 Task: For heading Arial black with underline.  font size for heading18,  'Change the font style of data to'Calibri.  and font size to 9,  Change the alignment of both headline & data to Align center.  In the sheet  CashBook logbook
Action: Mouse moved to (127, 176)
Screenshot: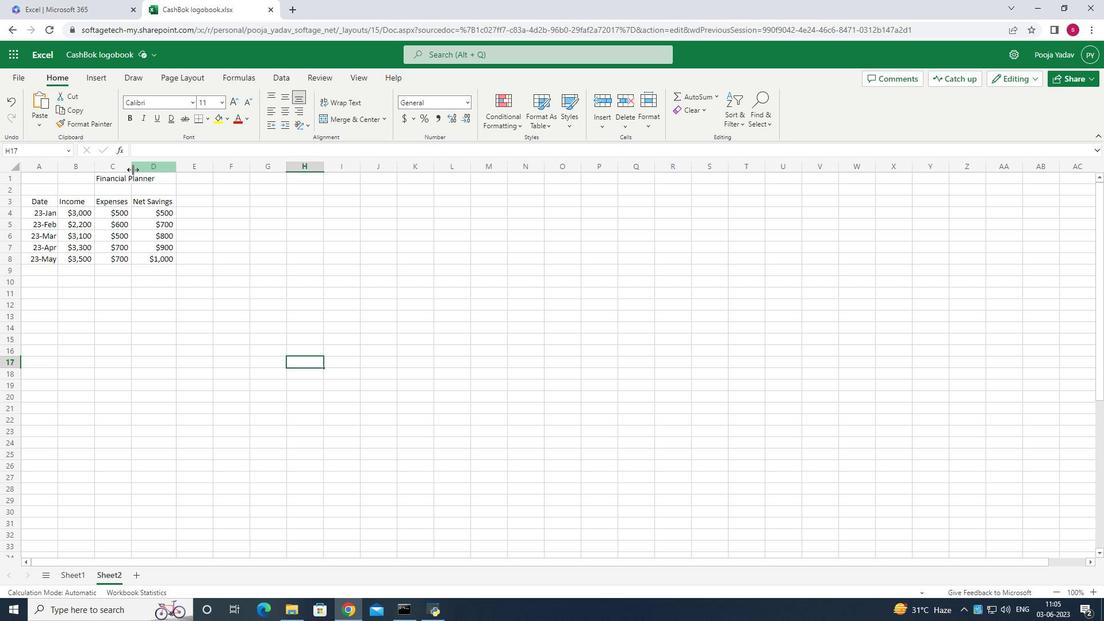 
Action: Mouse pressed left at (127, 176)
Screenshot: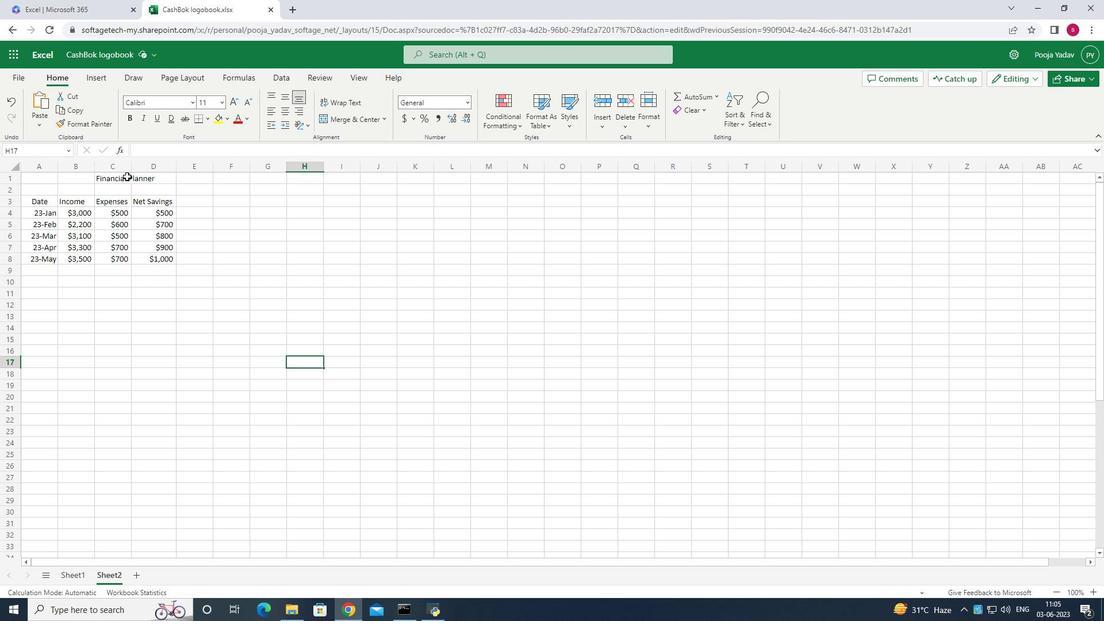 
Action: Mouse pressed left at (127, 176)
Screenshot: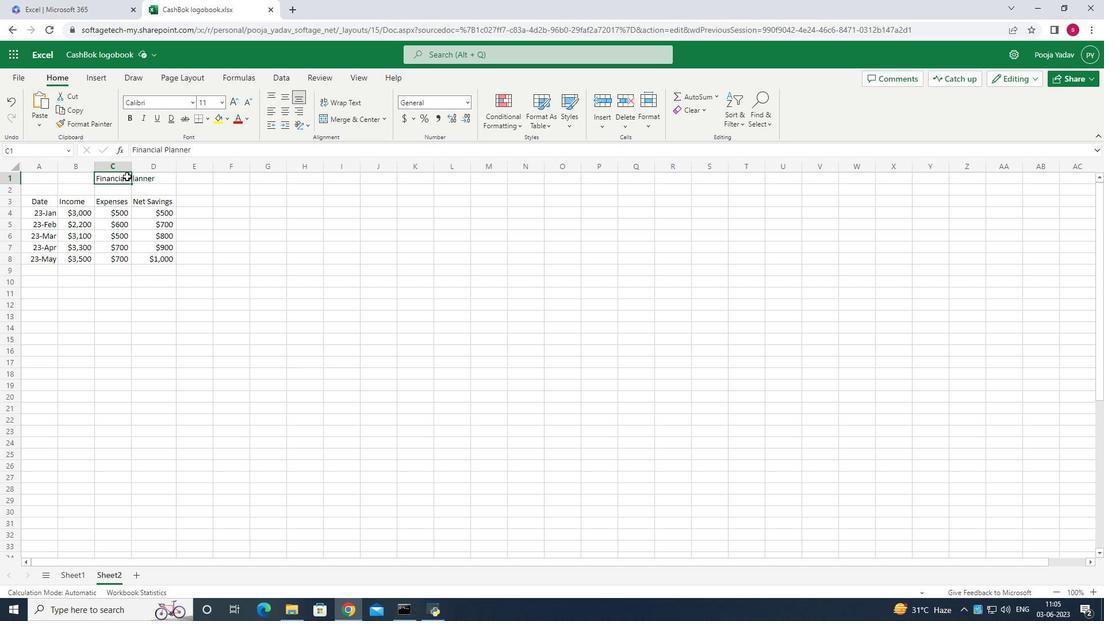 
Action: Mouse moved to (149, 177)
Screenshot: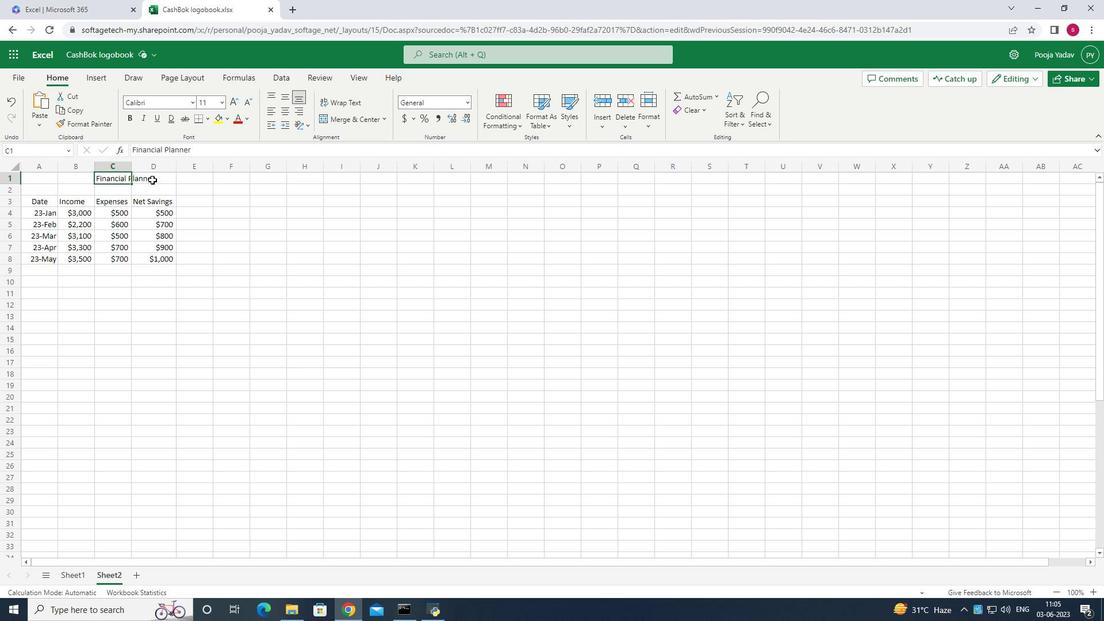 
Action: Mouse pressed left at (149, 177)
Screenshot: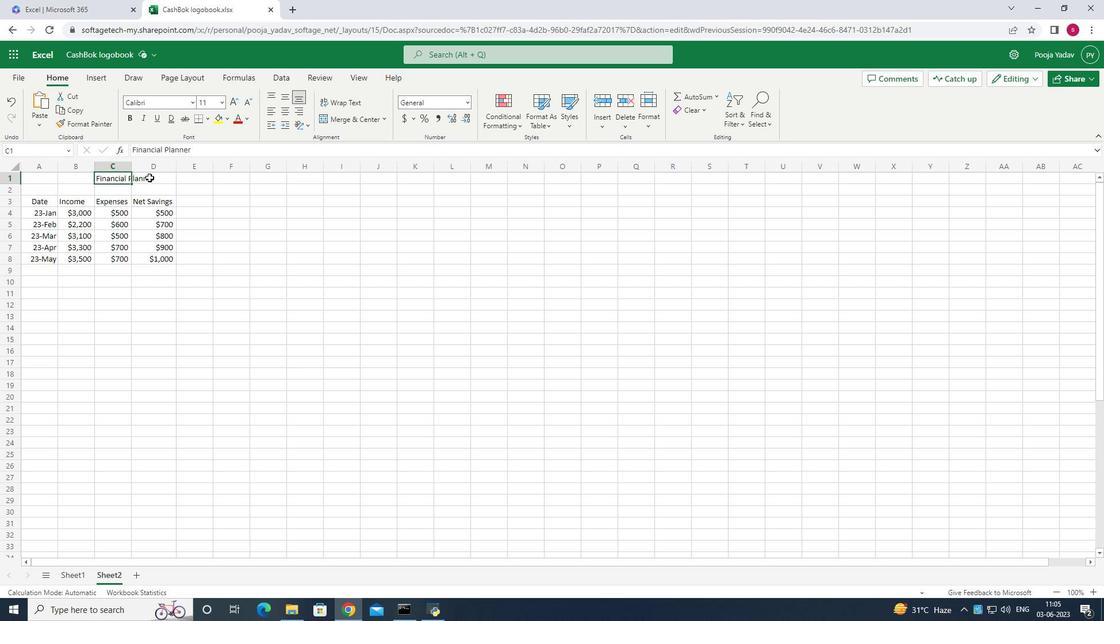 
Action: Mouse moved to (115, 176)
Screenshot: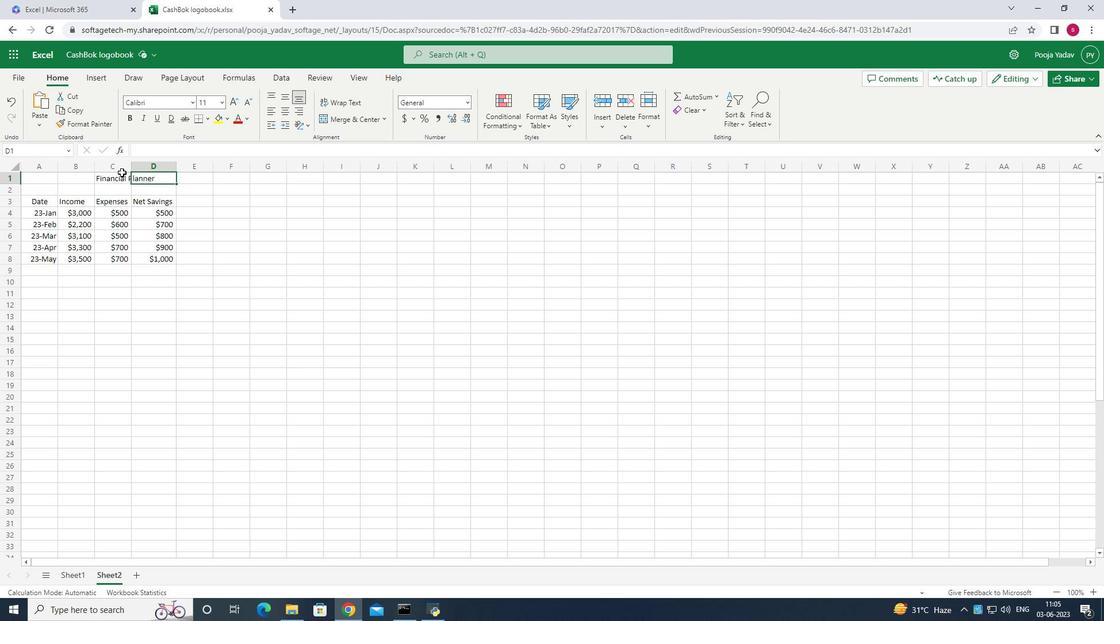 
Action: Mouse pressed left at (115, 176)
Screenshot: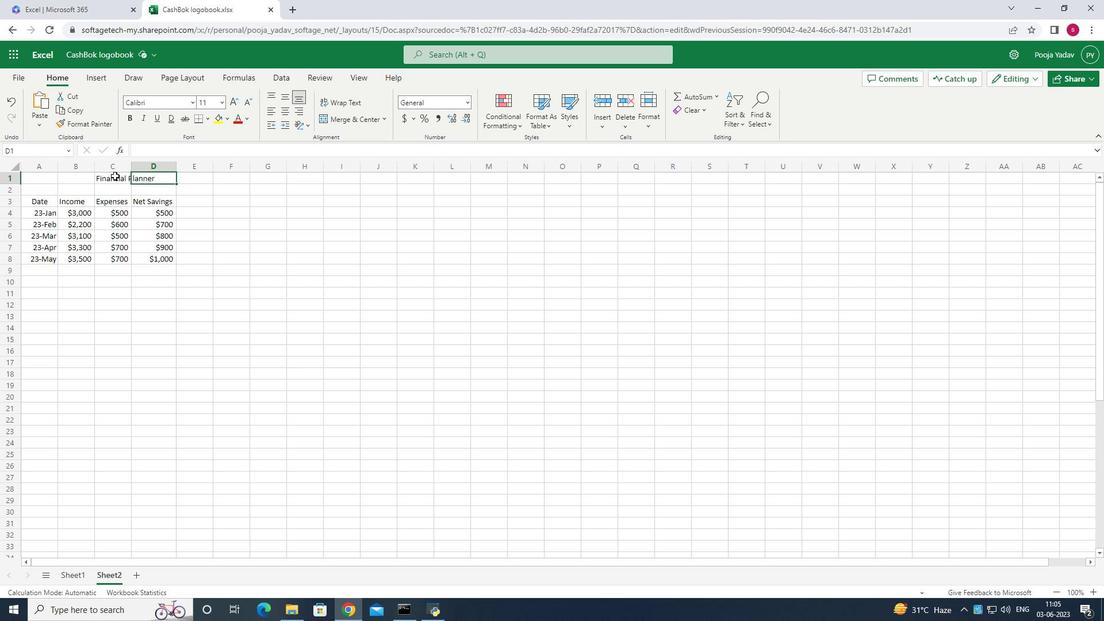 
Action: Mouse moved to (348, 119)
Screenshot: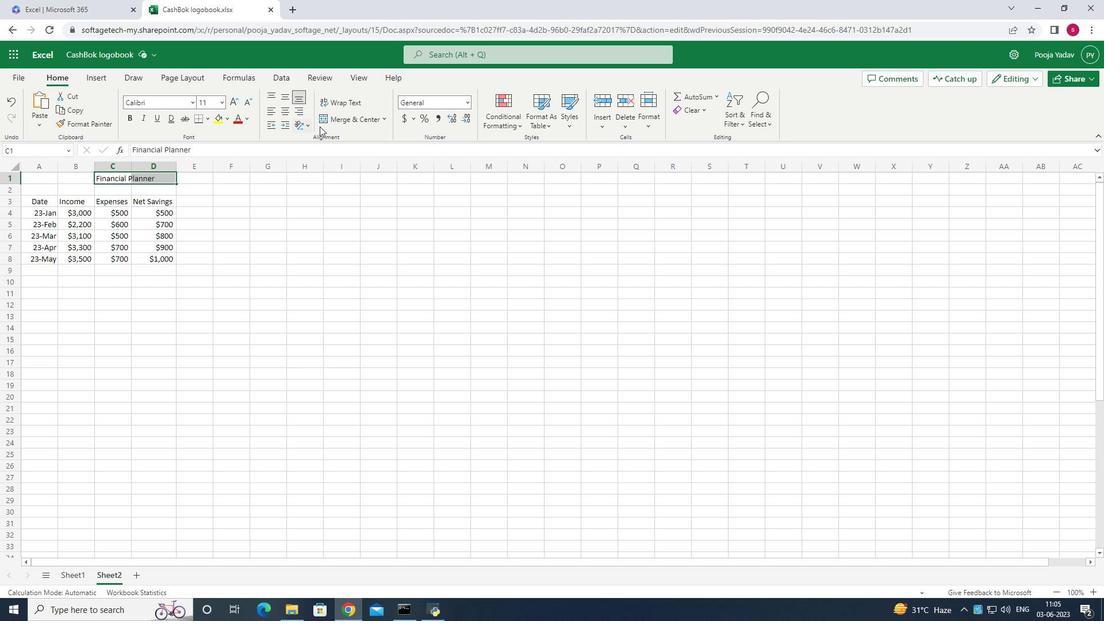 
Action: Mouse pressed left at (348, 119)
Screenshot: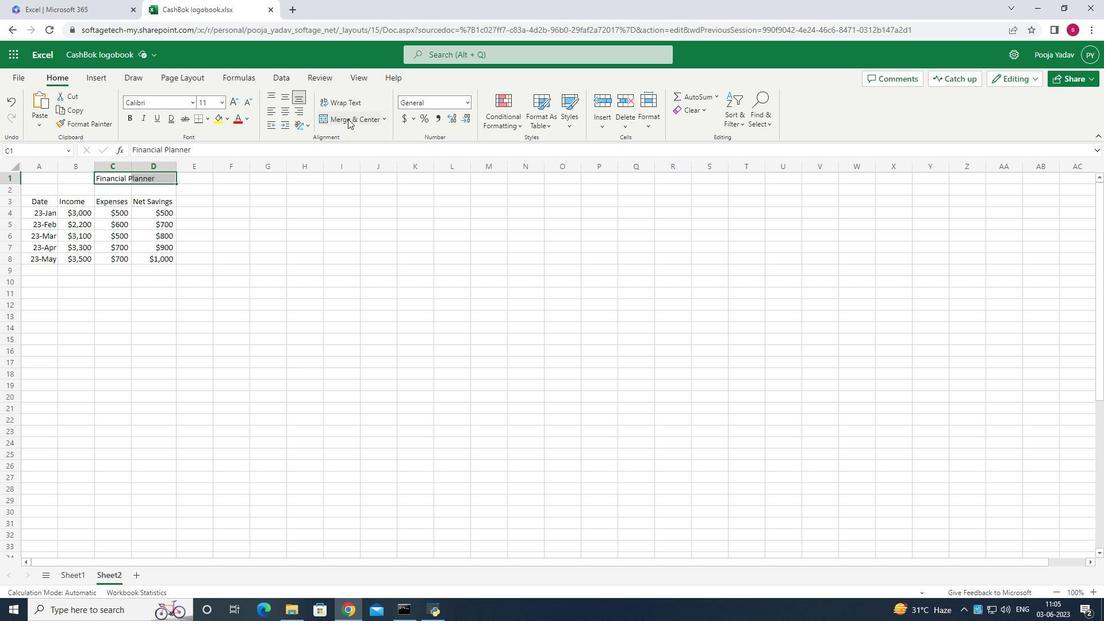 
Action: Mouse moved to (272, 93)
Screenshot: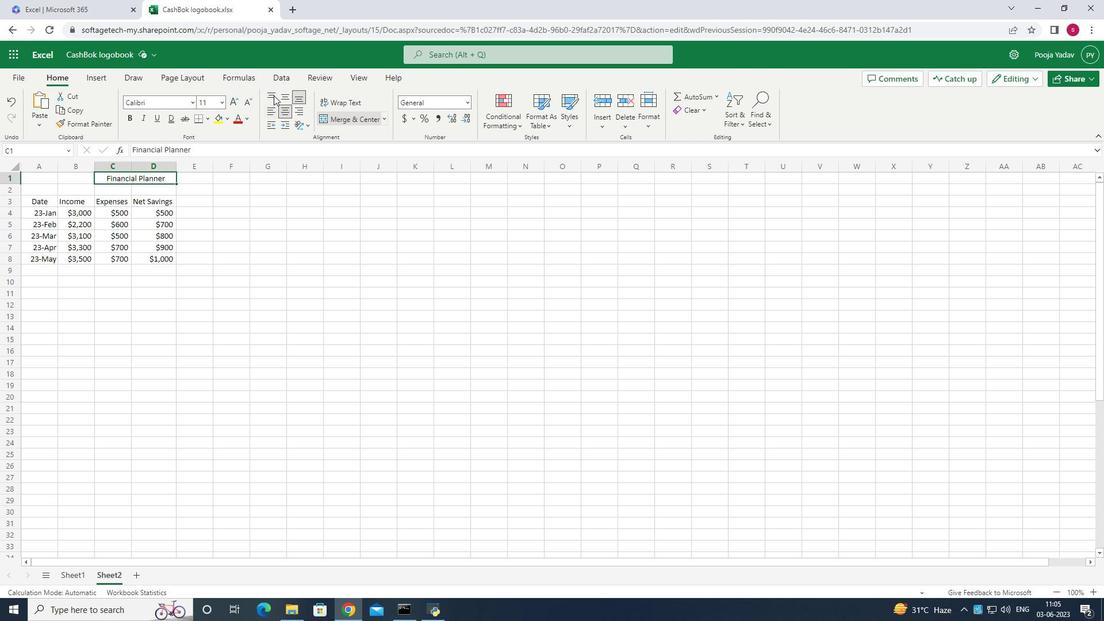 
Action: Mouse pressed left at (272, 93)
Screenshot: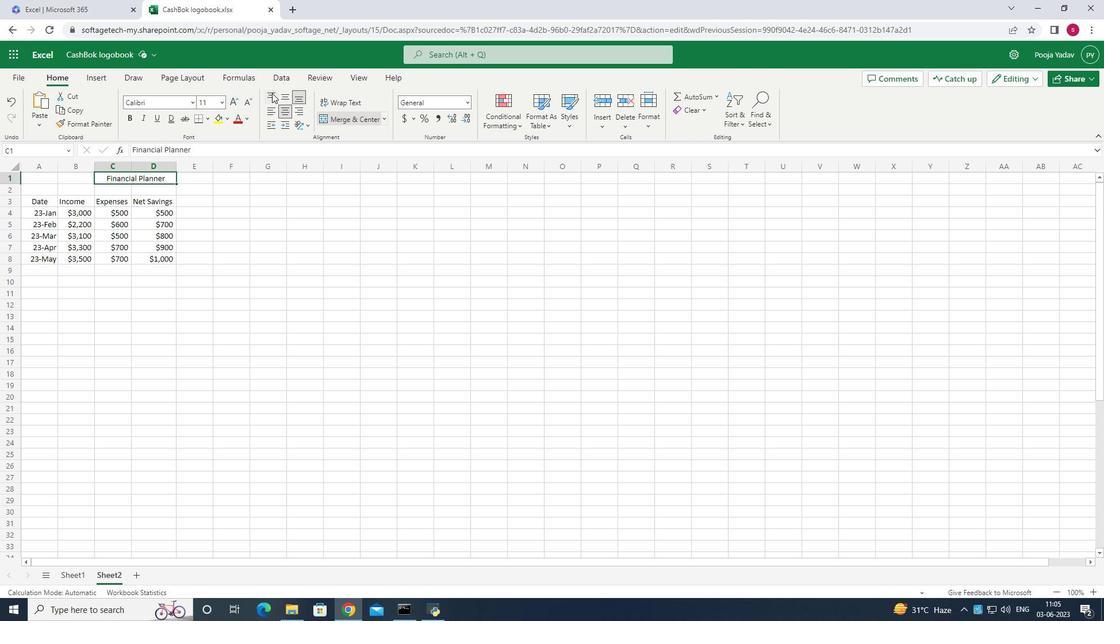 
Action: Mouse pressed left at (272, 93)
Screenshot: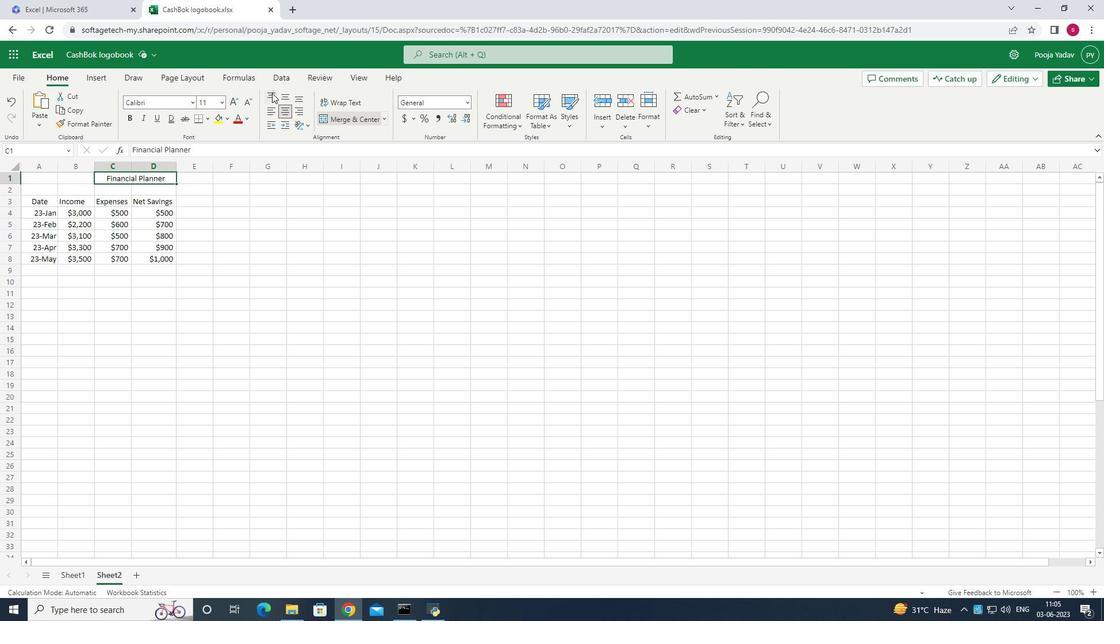 
Action: Mouse moved to (282, 97)
Screenshot: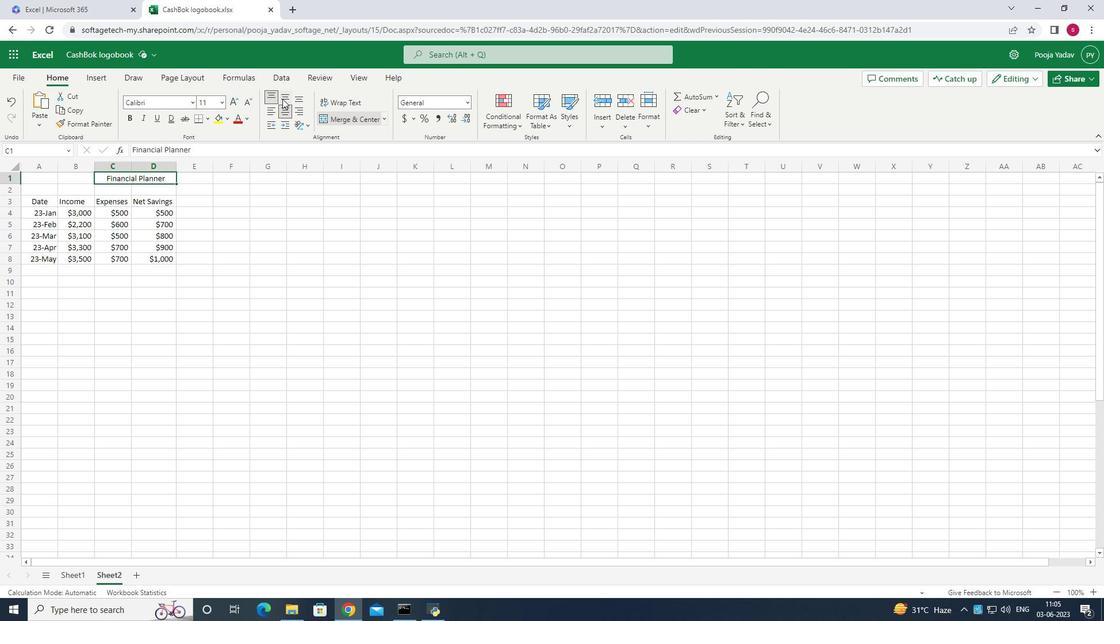 
Action: Mouse pressed left at (282, 97)
Screenshot: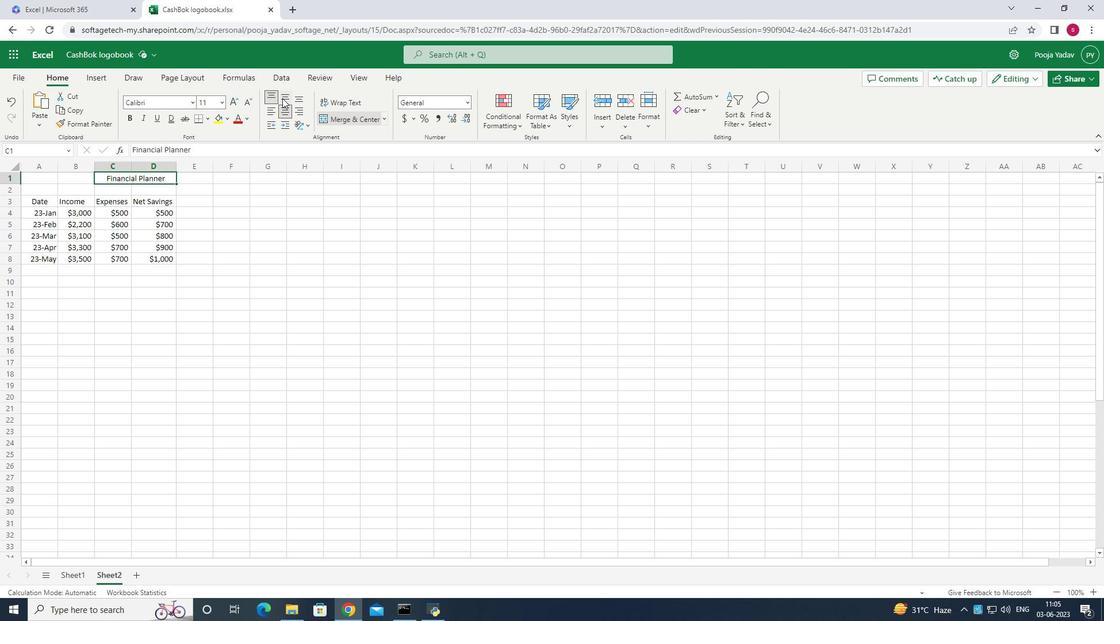 
Action: Mouse moved to (260, 233)
Screenshot: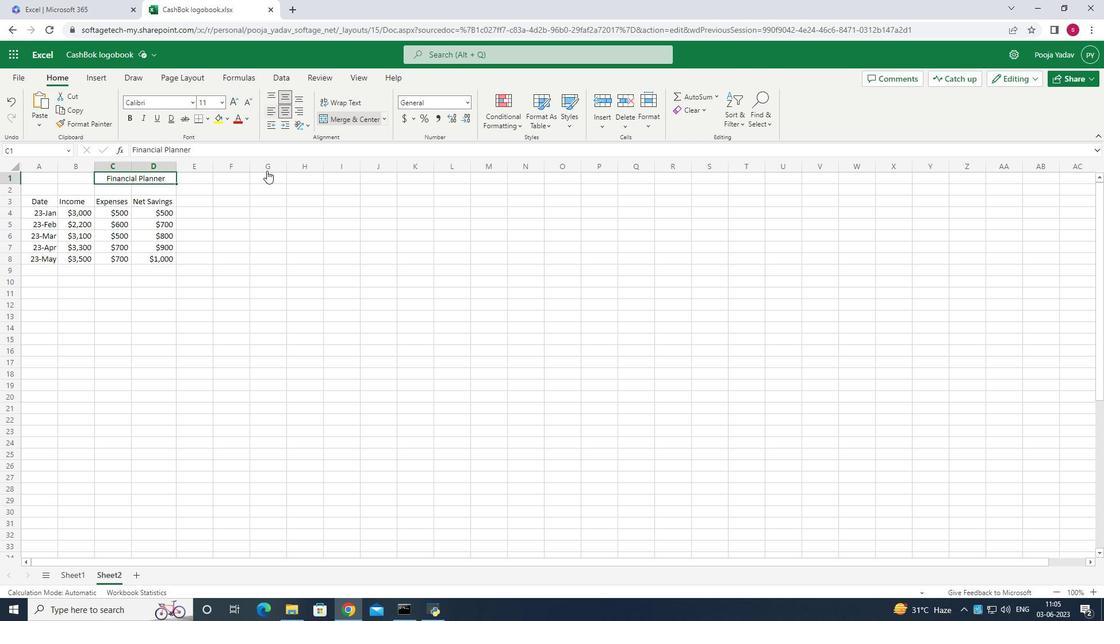 
Action: Mouse pressed left at (260, 233)
Screenshot: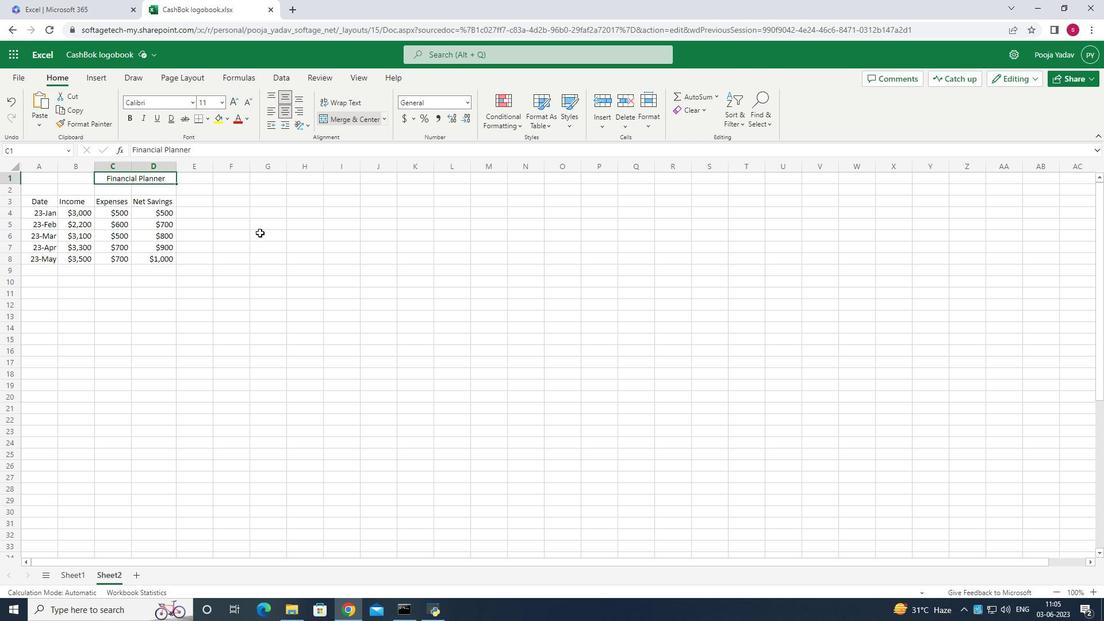
Action: Mouse moved to (101, 177)
Screenshot: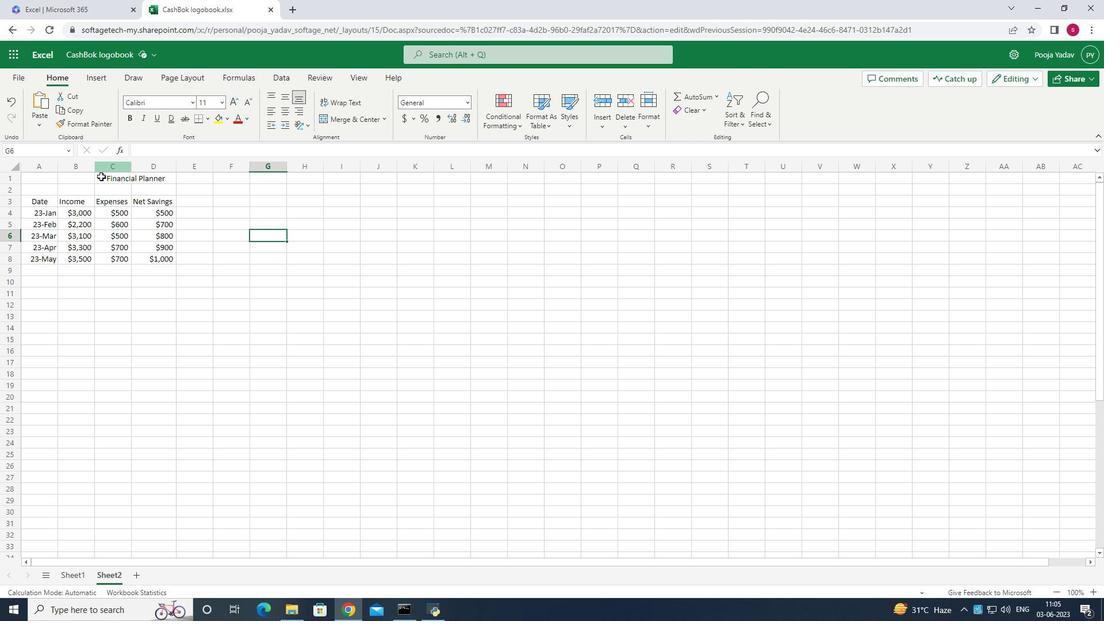 
Action: Mouse pressed left at (101, 177)
Screenshot: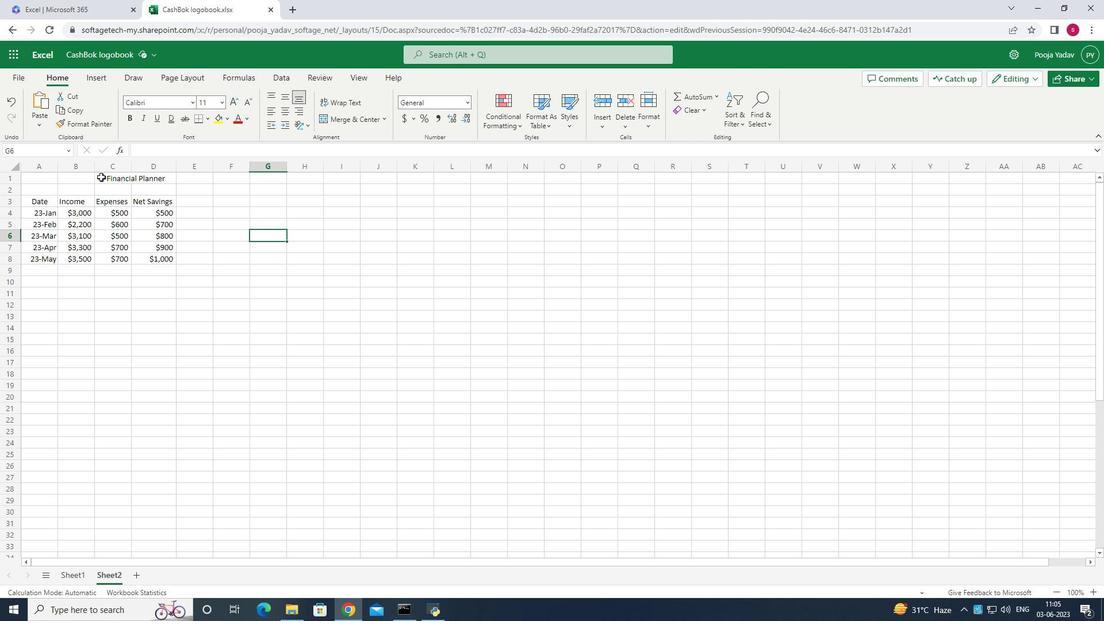 
Action: Mouse moved to (159, 116)
Screenshot: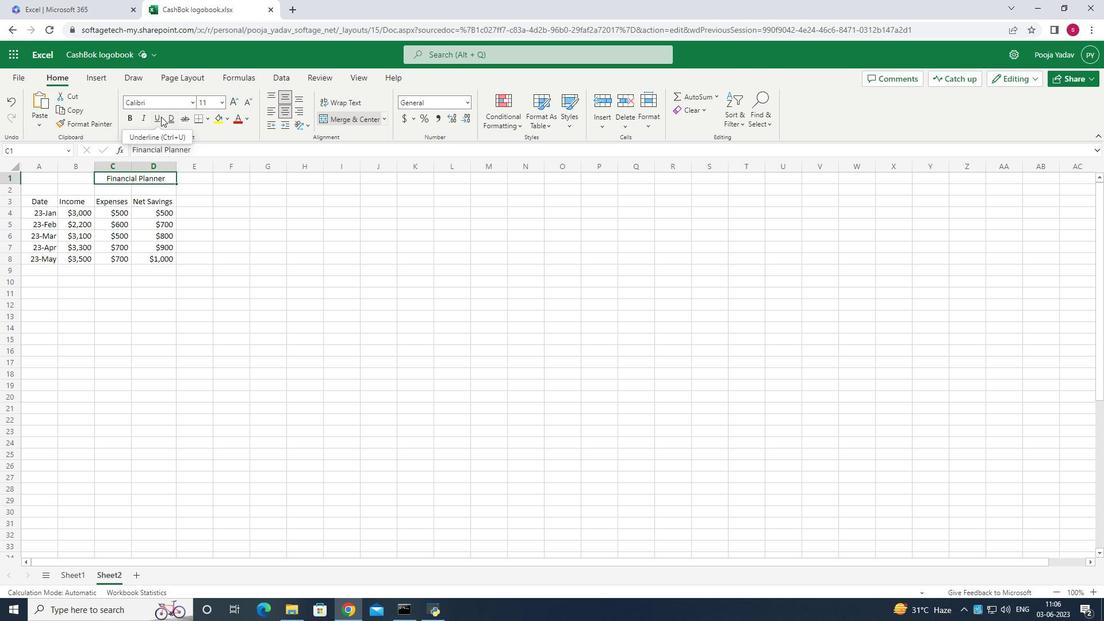 
Action: Mouse pressed left at (159, 116)
Screenshot: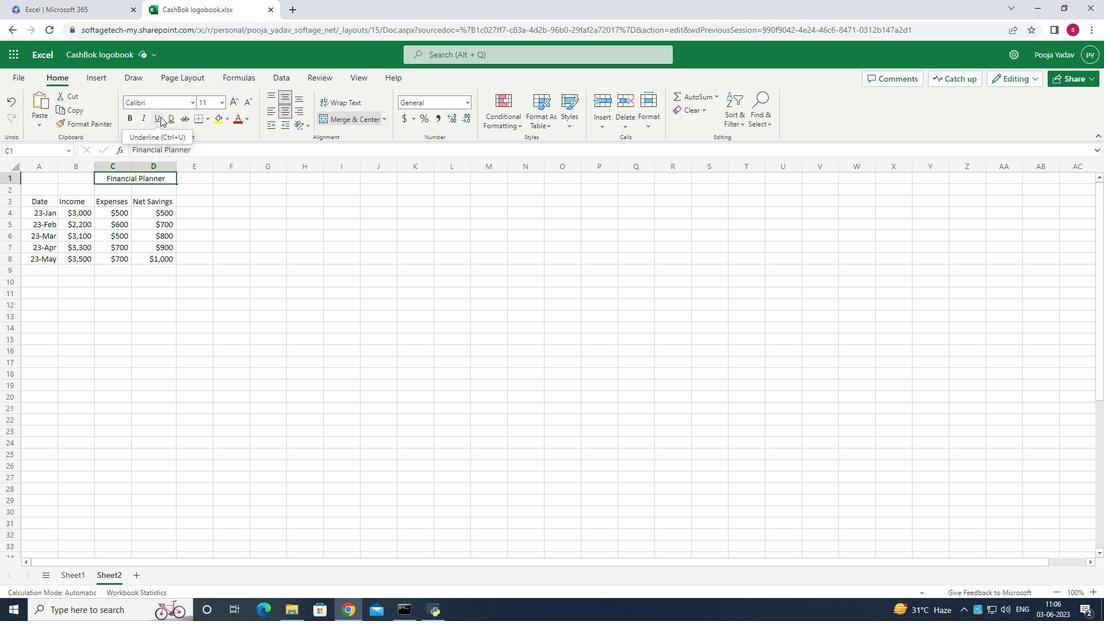 
Action: Mouse moved to (190, 101)
Screenshot: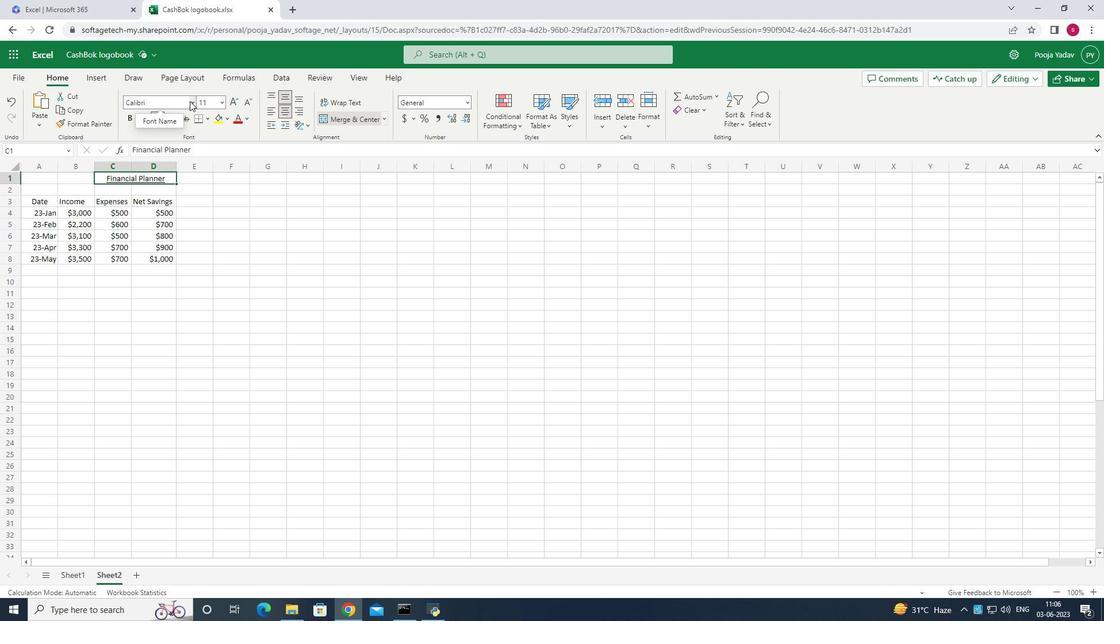 
Action: Mouse pressed left at (190, 101)
Screenshot: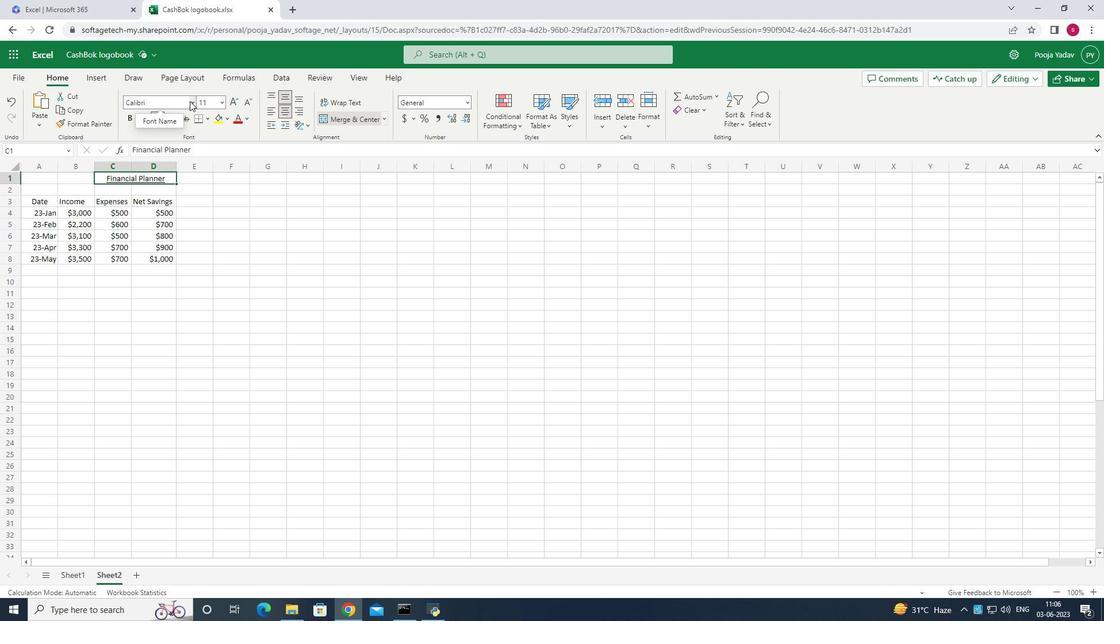 
Action: Mouse moved to (165, 147)
Screenshot: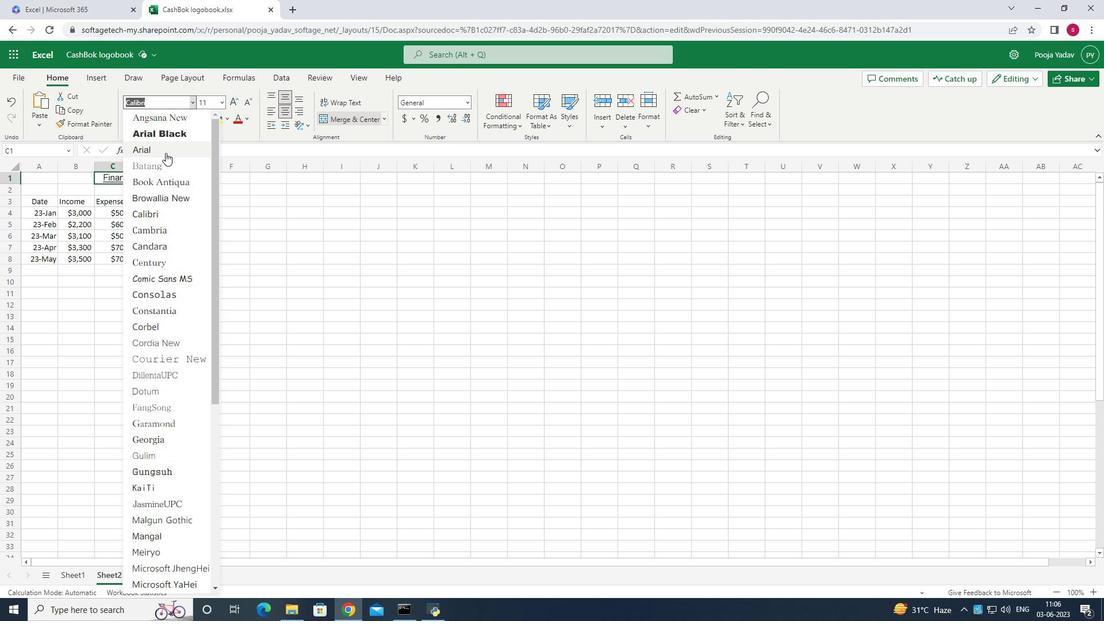 
Action: Mouse pressed left at (165, 147)
Screenshot: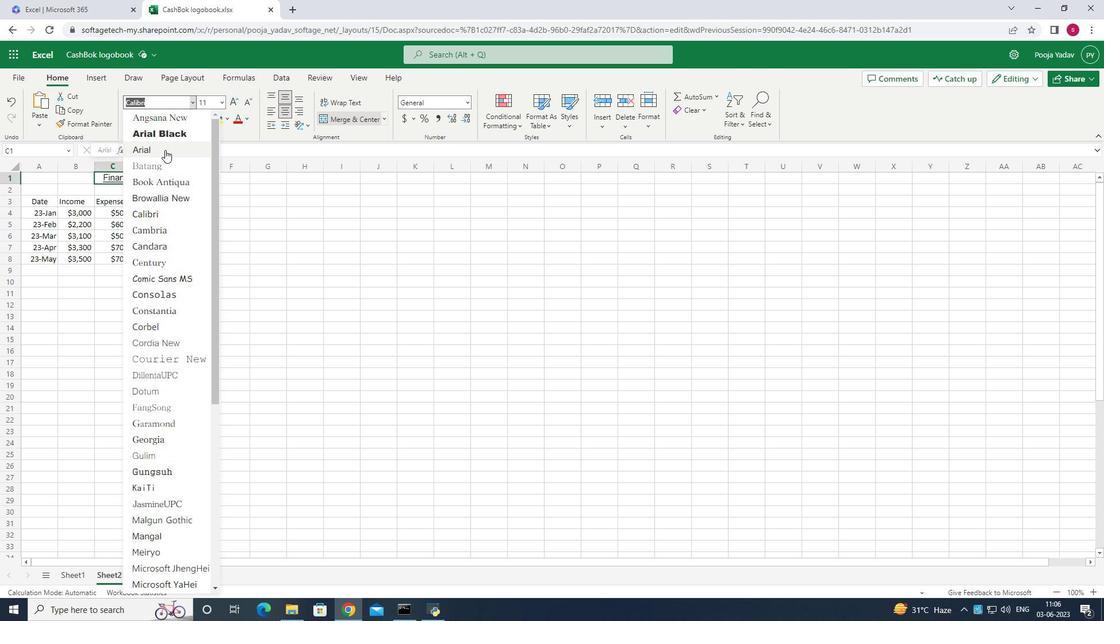 
Action: Mouse moved to (220, 101)
Screenshot: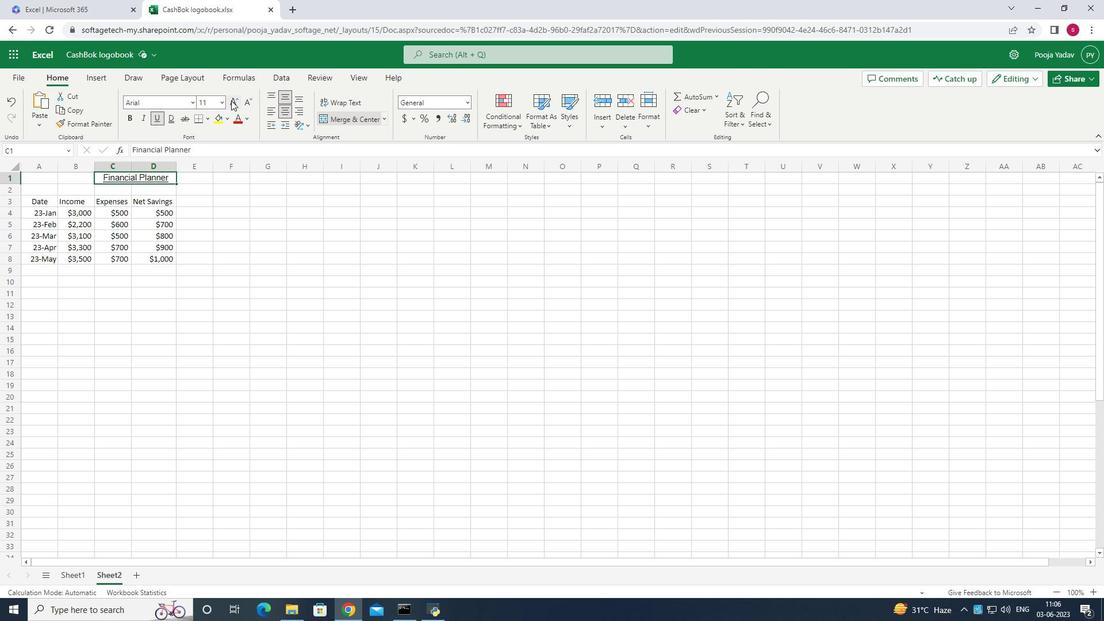 
Action: Mouse pressed left at (220, 101)
Screenshot: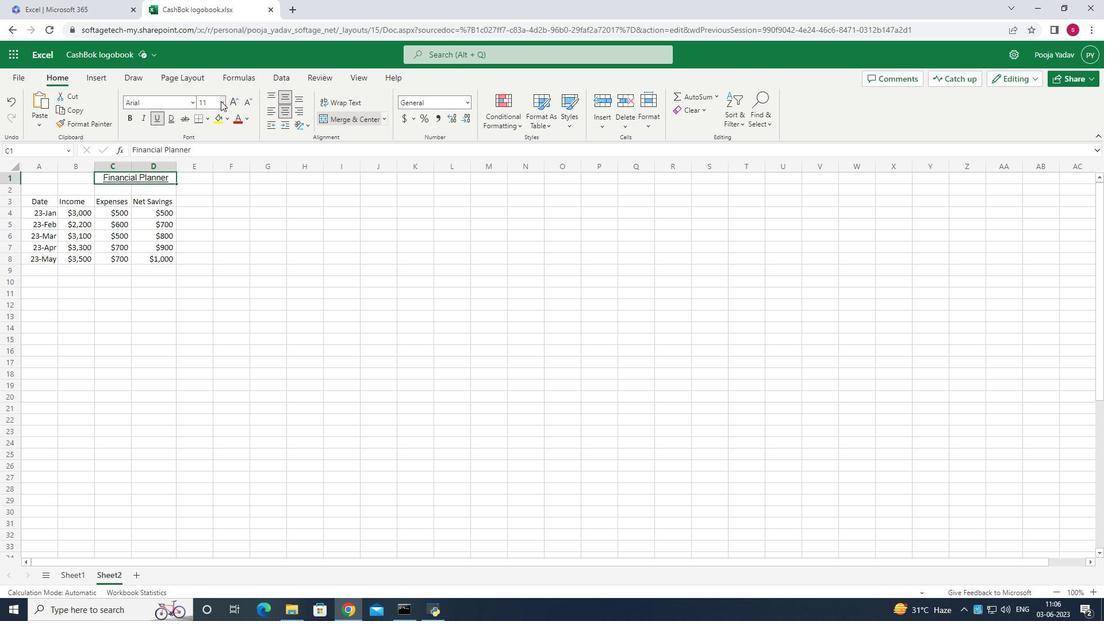
Action: Mouse moved to (200, 228)
Screenshot: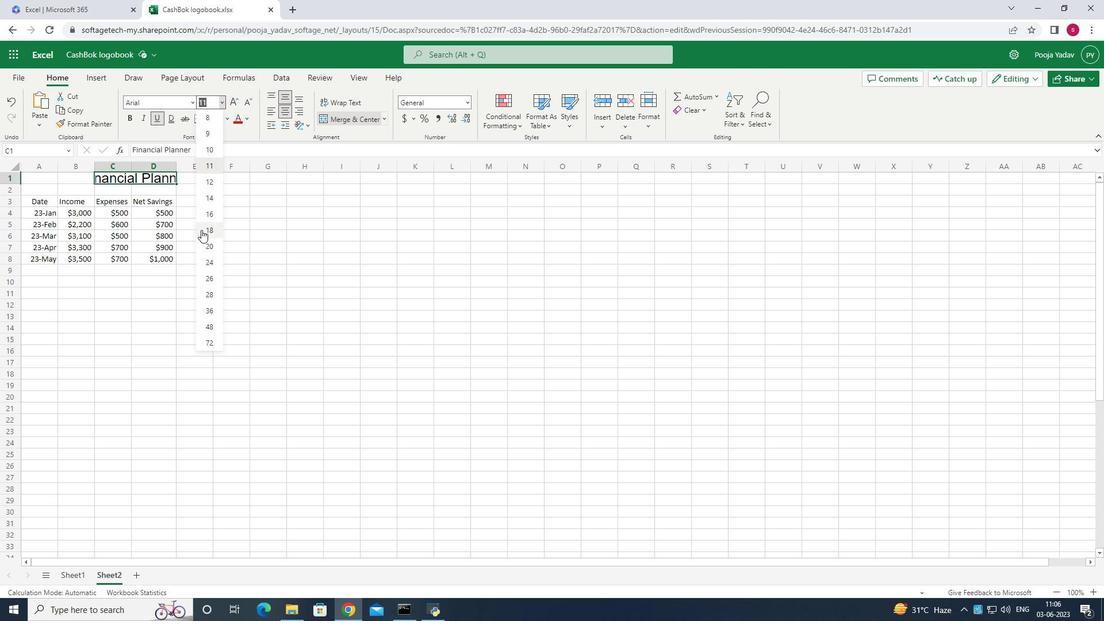 
Action: Mouse pressed left at (200, 228)
Screenshot: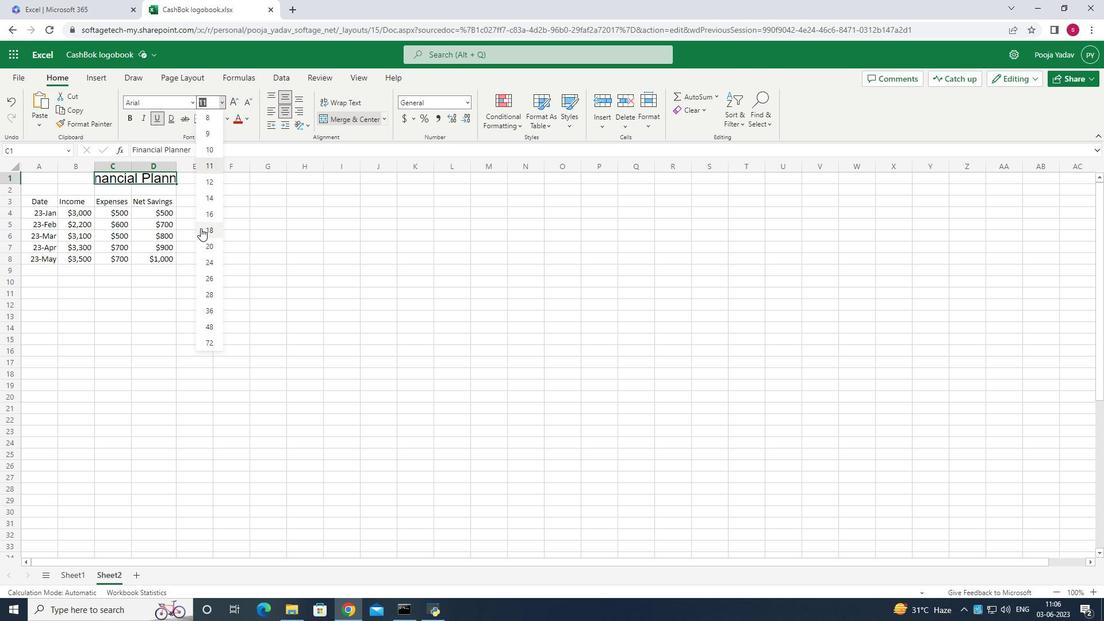 
Action: Mouse moved to (84, 184)
Screenshot: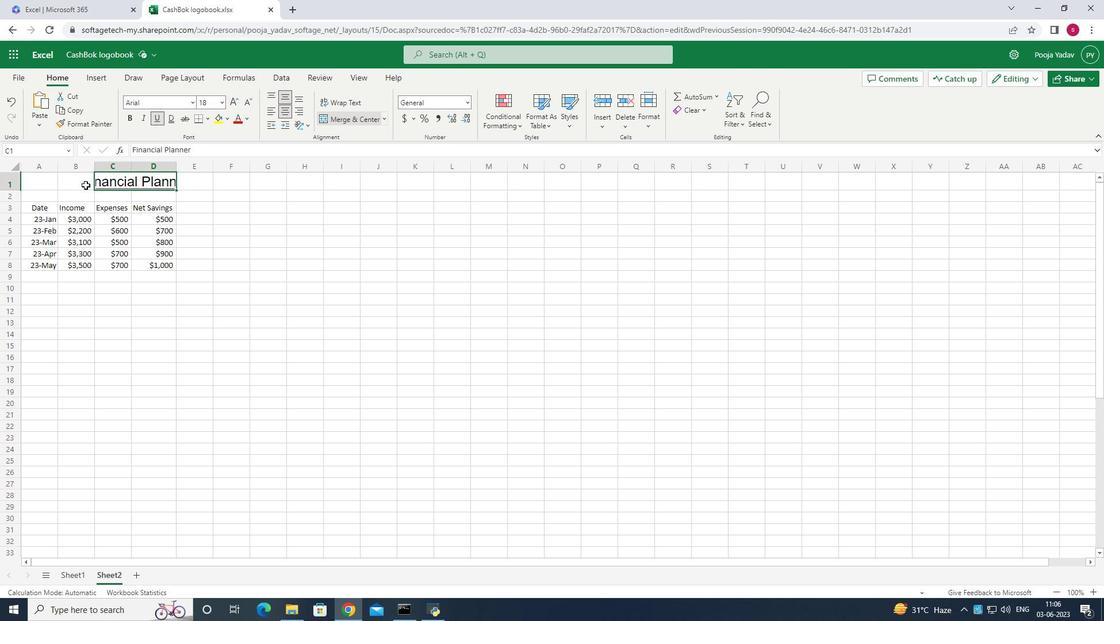 
Action: Mouse pressed left at (84, 184)
Screenshot: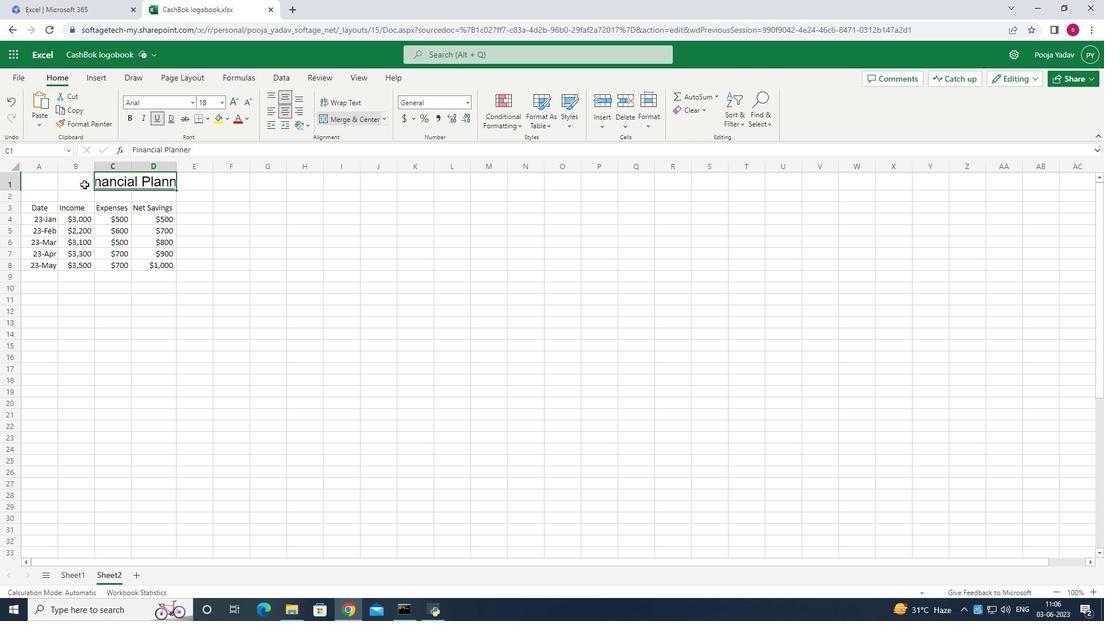 
Action: Mouse moved to (326, 117)
Screenshot: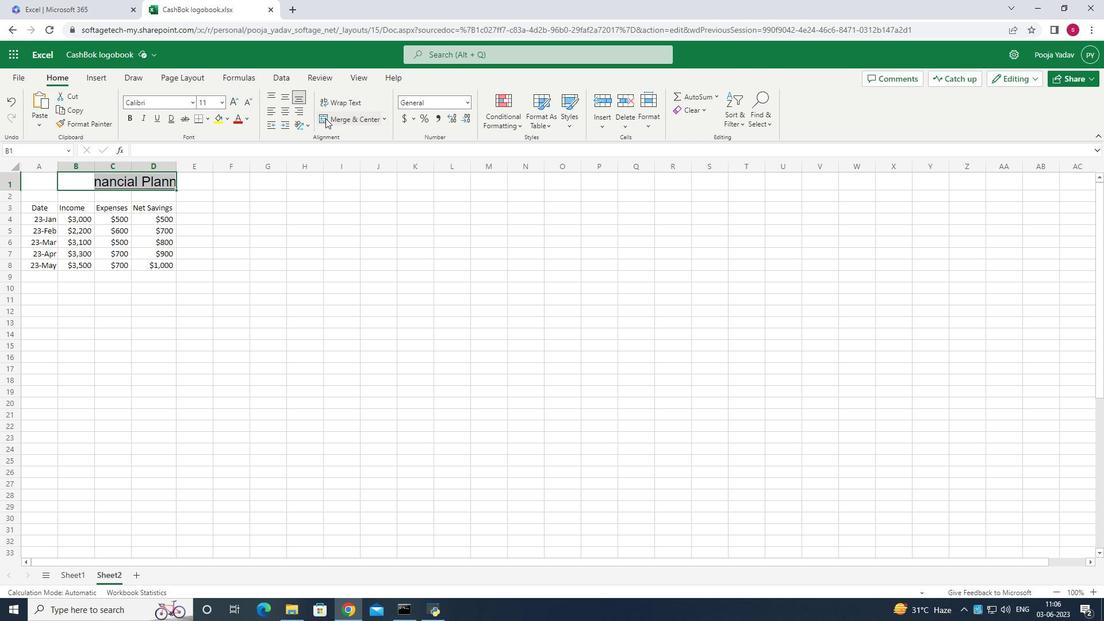 
Action: Mouse pressed left at (326, 117)
Screenshot: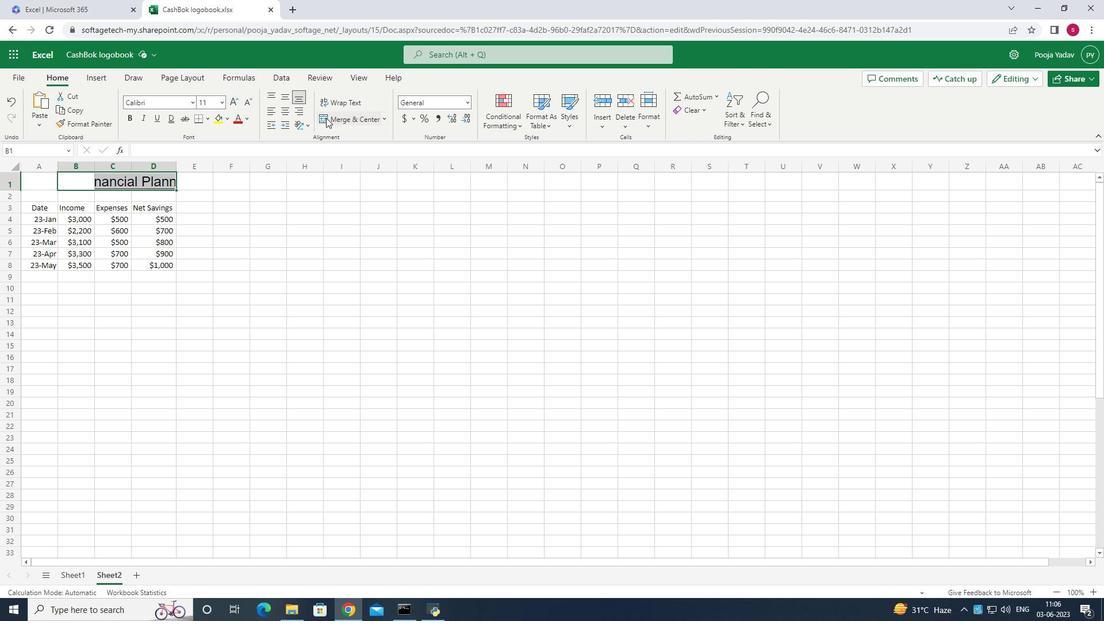 
Action: Mouse moved to (126, 181)
Screenshot: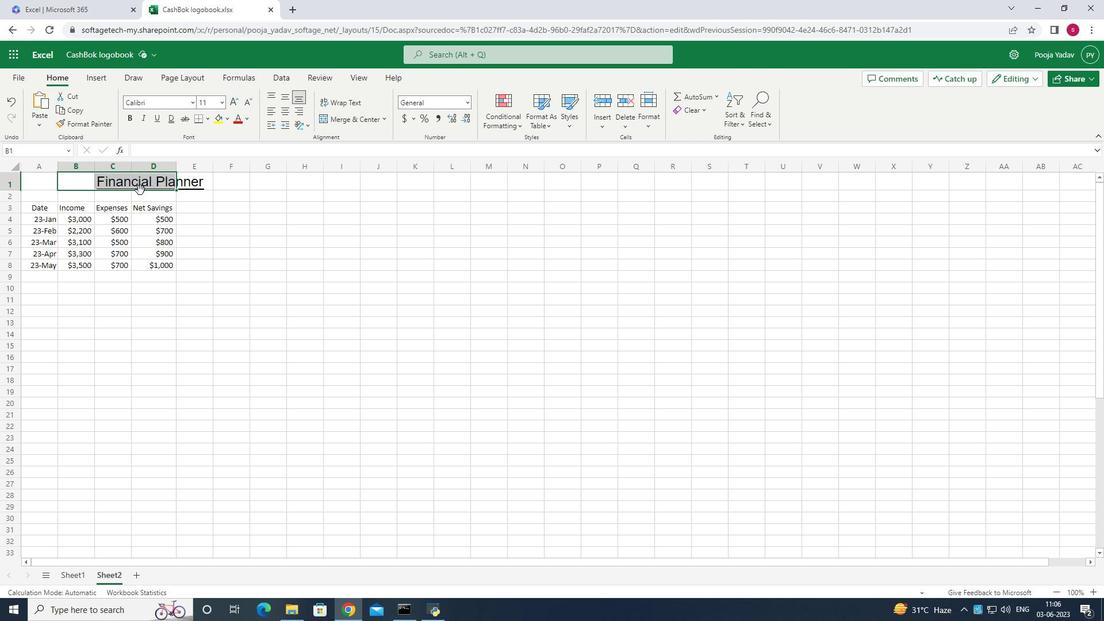 
Action: Mouse pressed left at (126, 181)
Screenshot: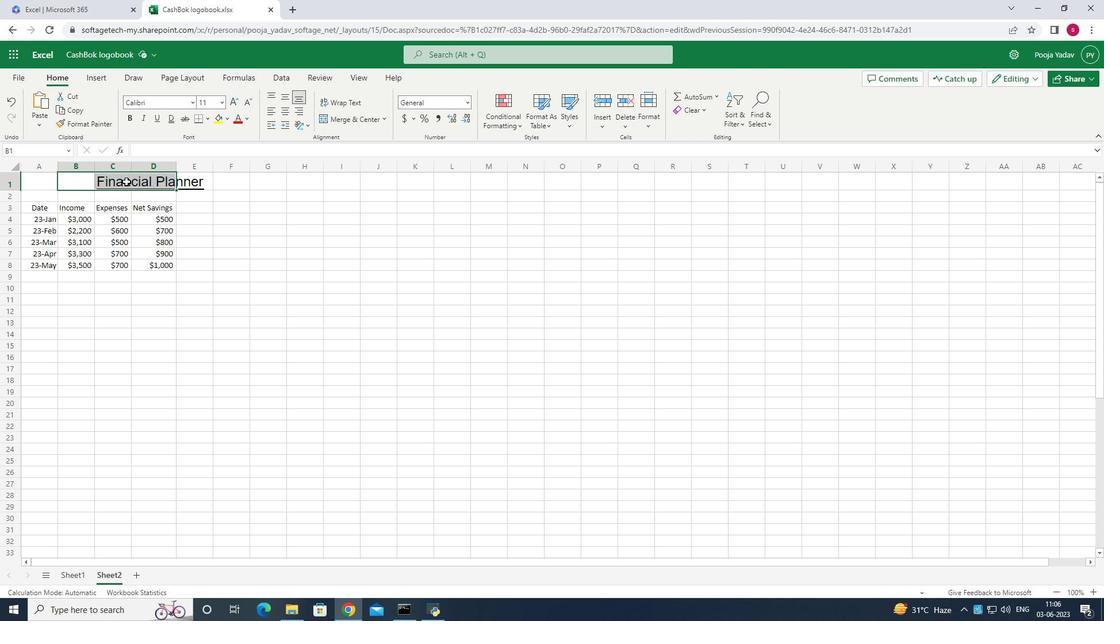 
Action: Mouse moved to (70, 180)
Screenshot: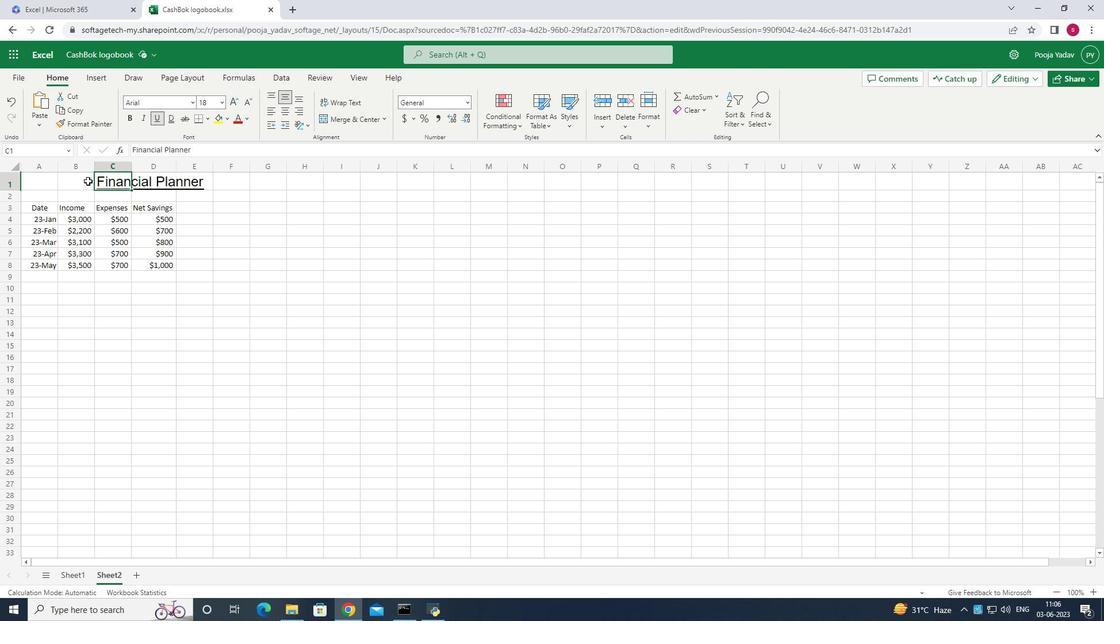 
Action: Mouse pressed left at (70, 180)
Screenshot: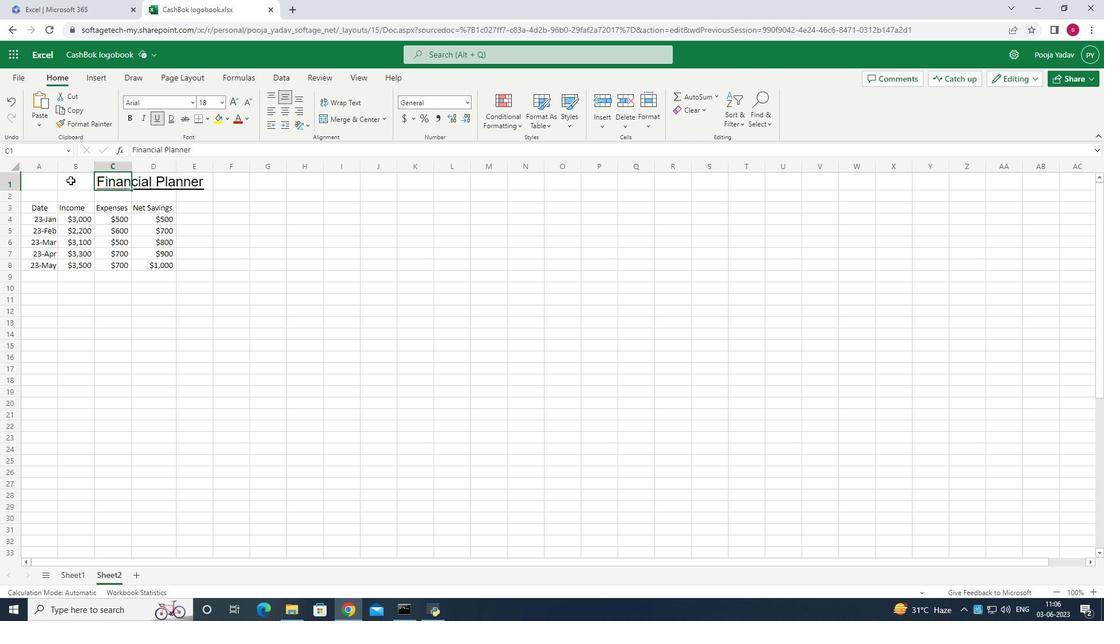 
Action: Mouse moved to (185, 189)
Screenshot: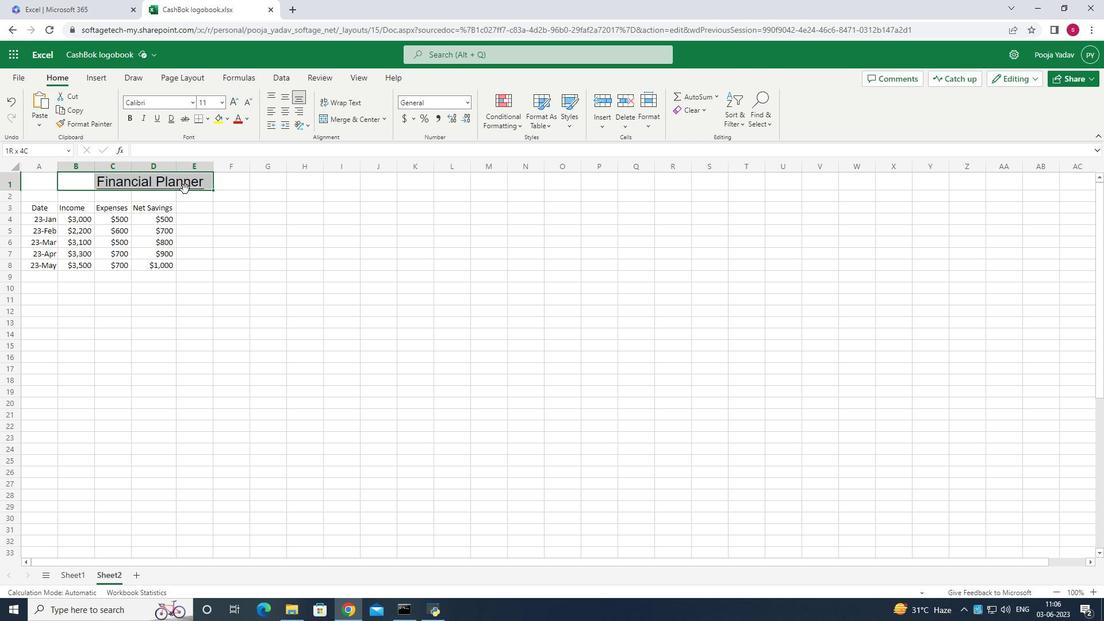 
Action: Key pressed <Key.left><Key.left><Key.left>
Screenshot: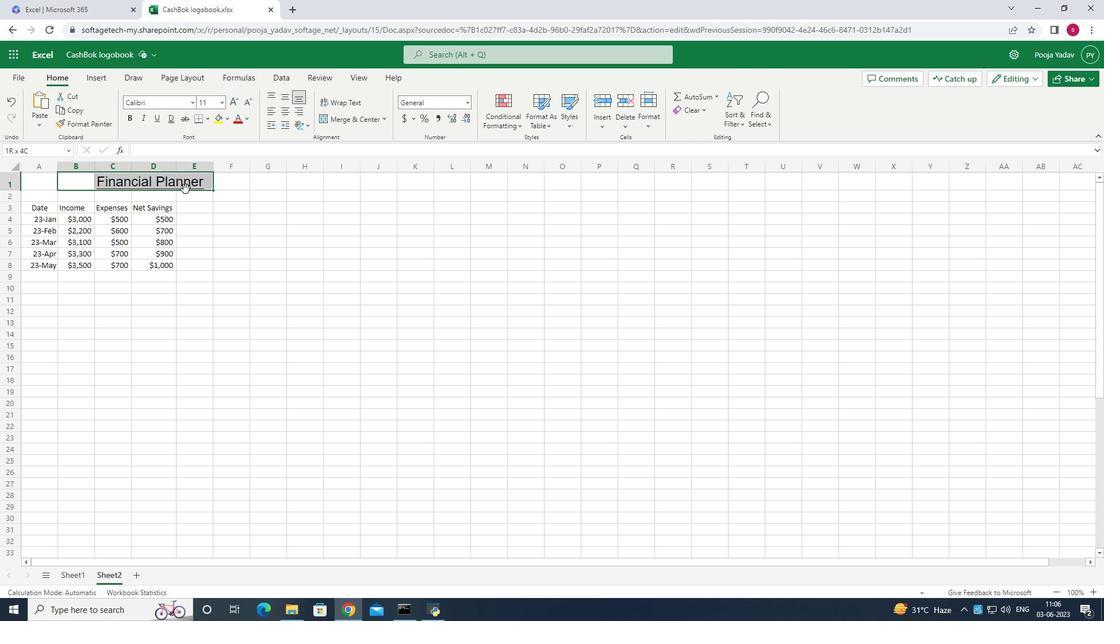 
Action: Mouse moved to (38, 193)
Screenshot: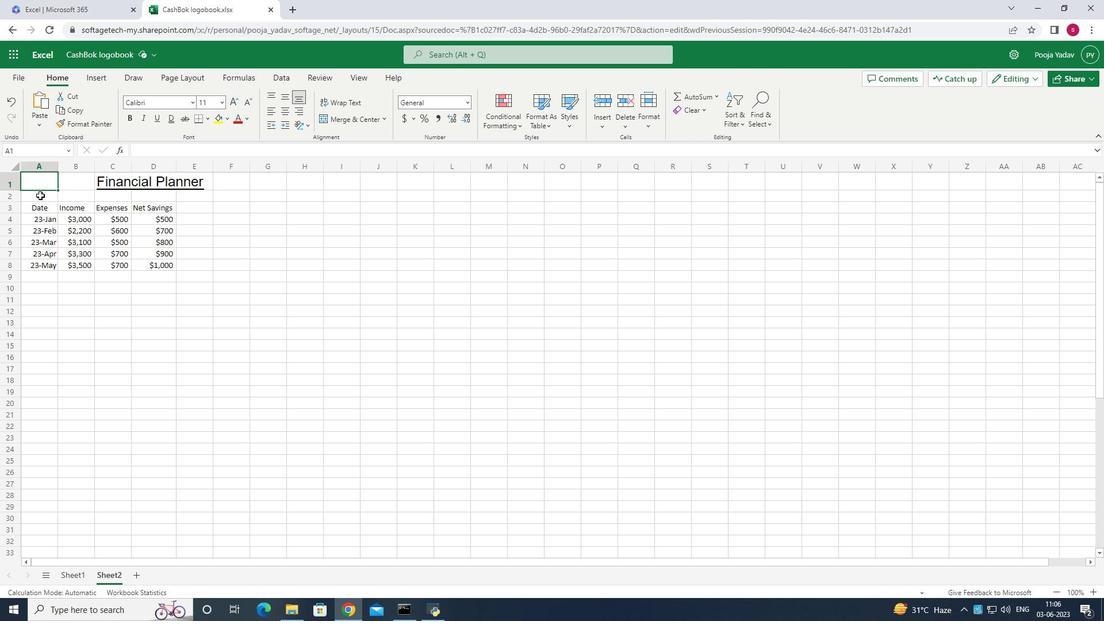 
Action: Mouse pressed left at (38, 193)
Screenshot: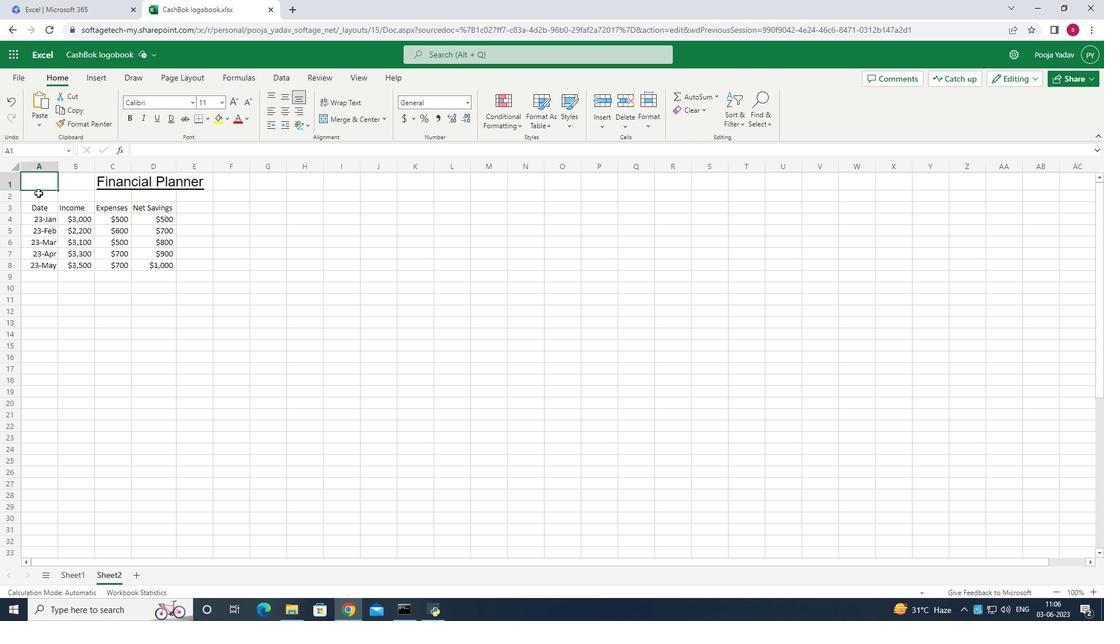 
Action: Mouse moved to (189, 106)
Screenshot: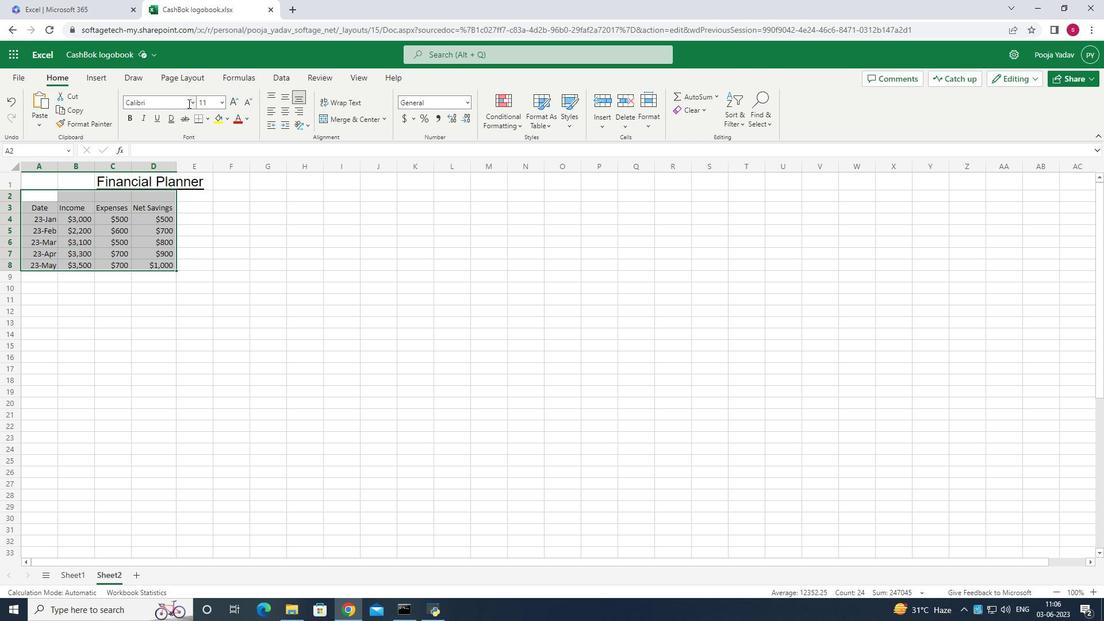 
Action: Mouse pressed left at (189, 106)
Screenshot: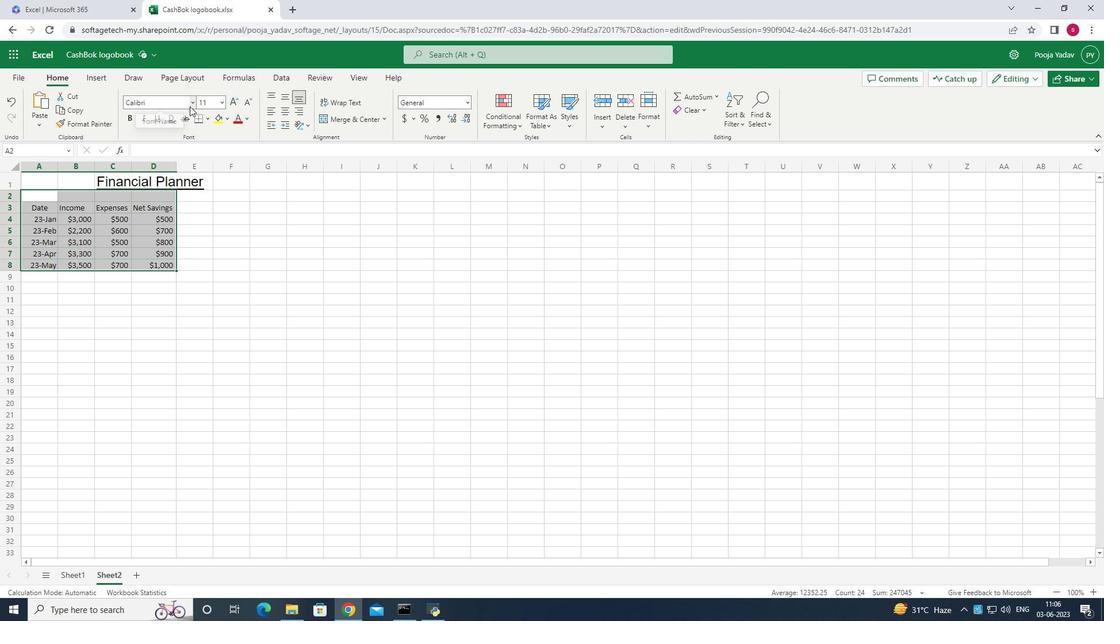 
Action: Mouse moved to (170, 211)
Screenshot: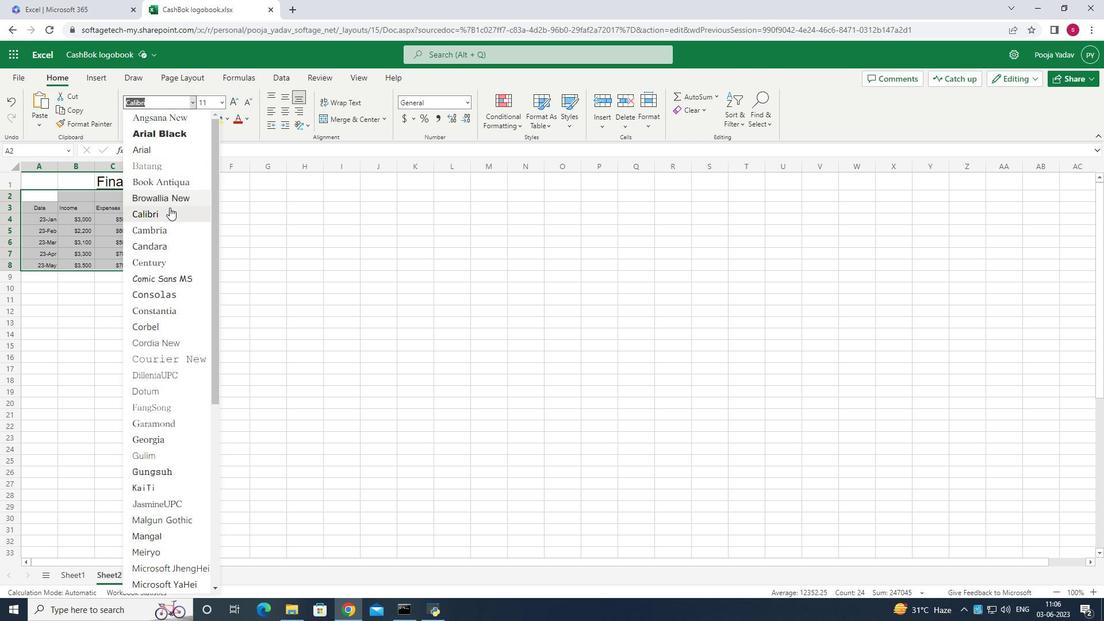 
Action: Mouse pressed left at (170, 211)
Screenshot: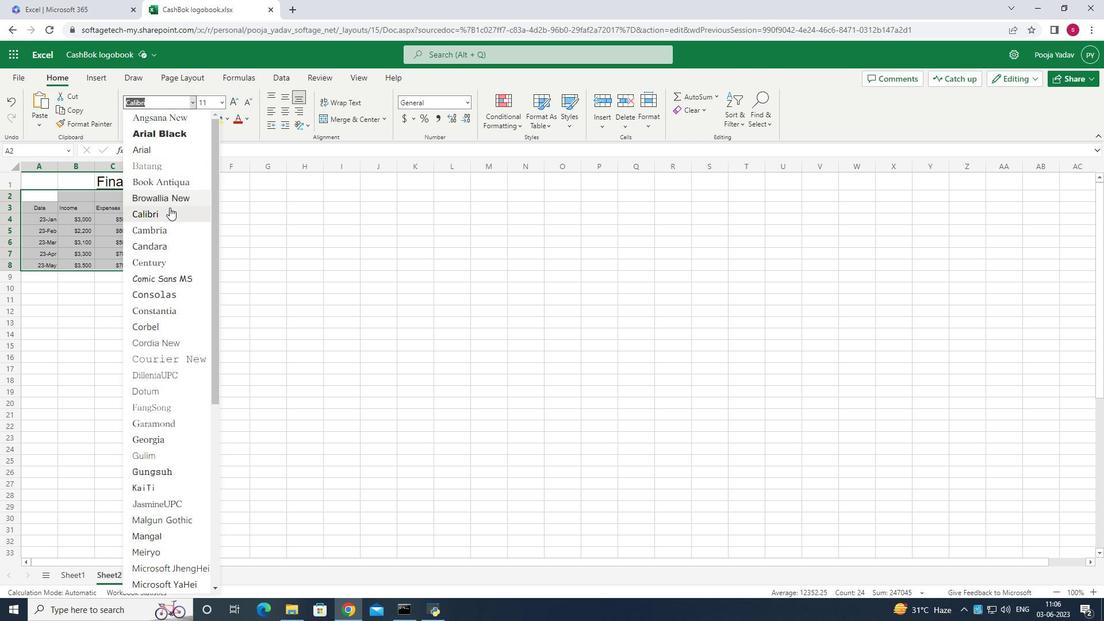 
Action: Mouse moved to (225, 101)
Screenshot: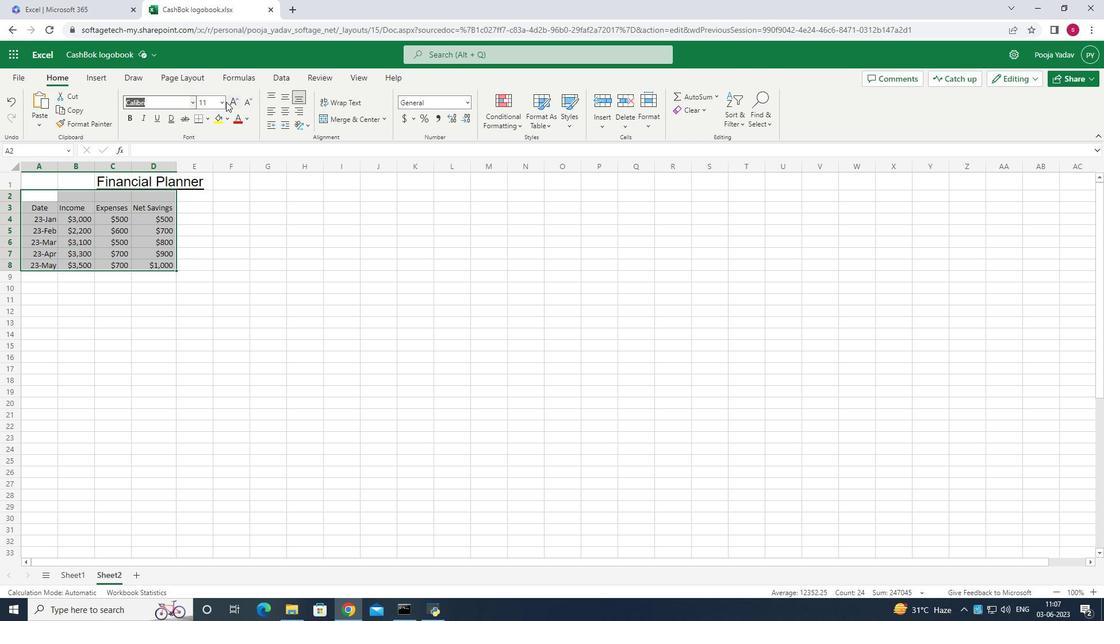 
Action: Mouse pressed left at (225, 101)
Screenshot: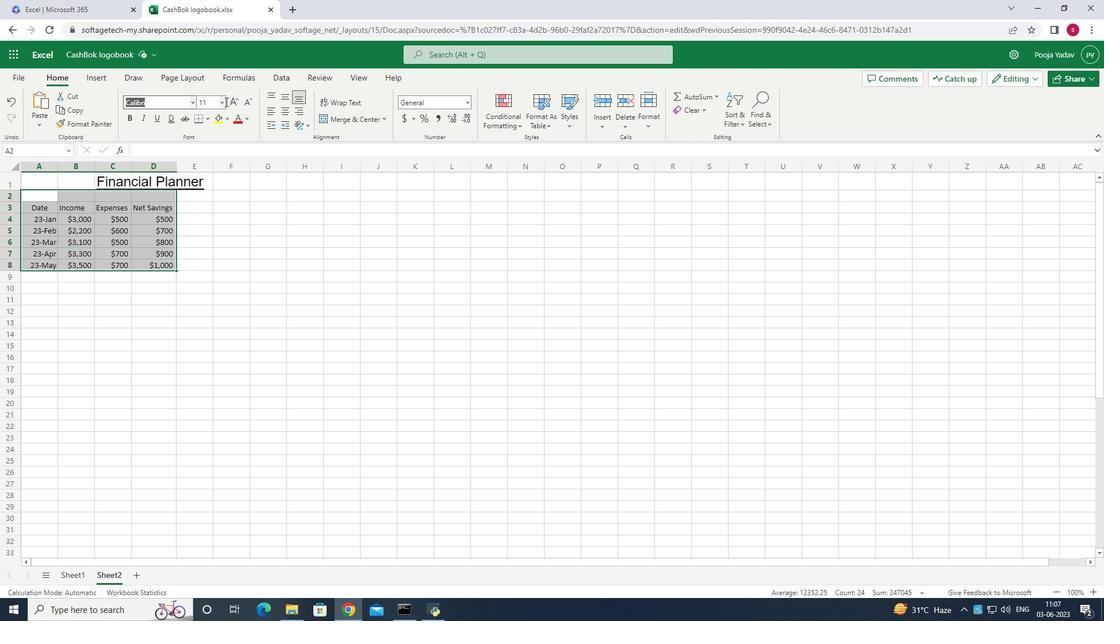 
Action: Mouse moved to (219, 101)
Screenshot: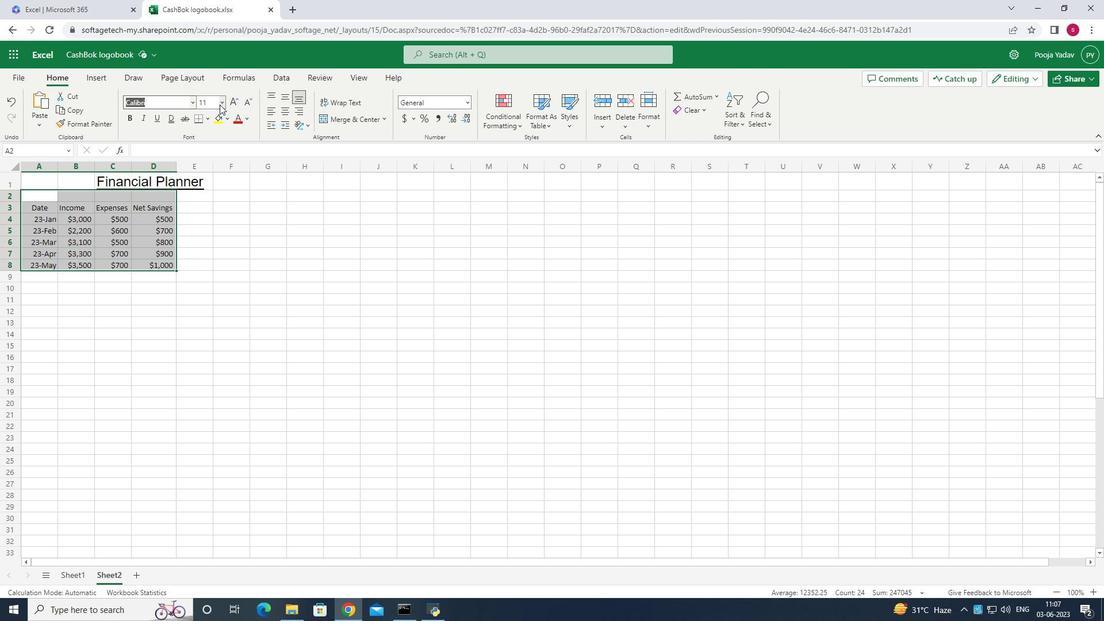 
Action: Mouse pressed left at (219, 101)
Screenshot: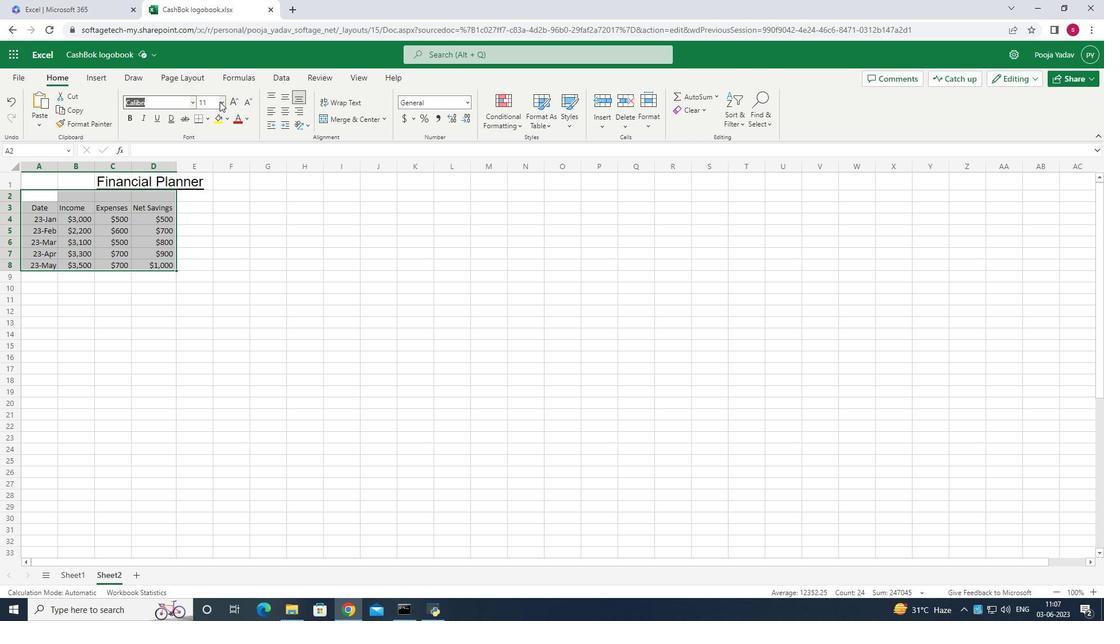 
Action: Mouse moved to (199, 131)
Screenshot: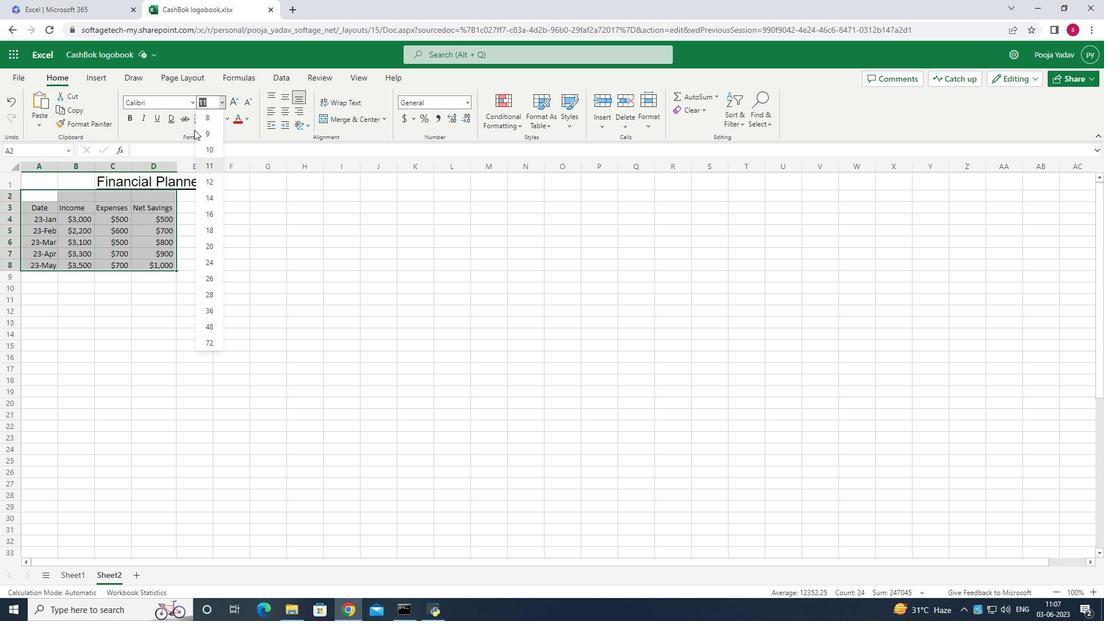 
Action: Mouse pressed left at (199, 131)
Screenshot: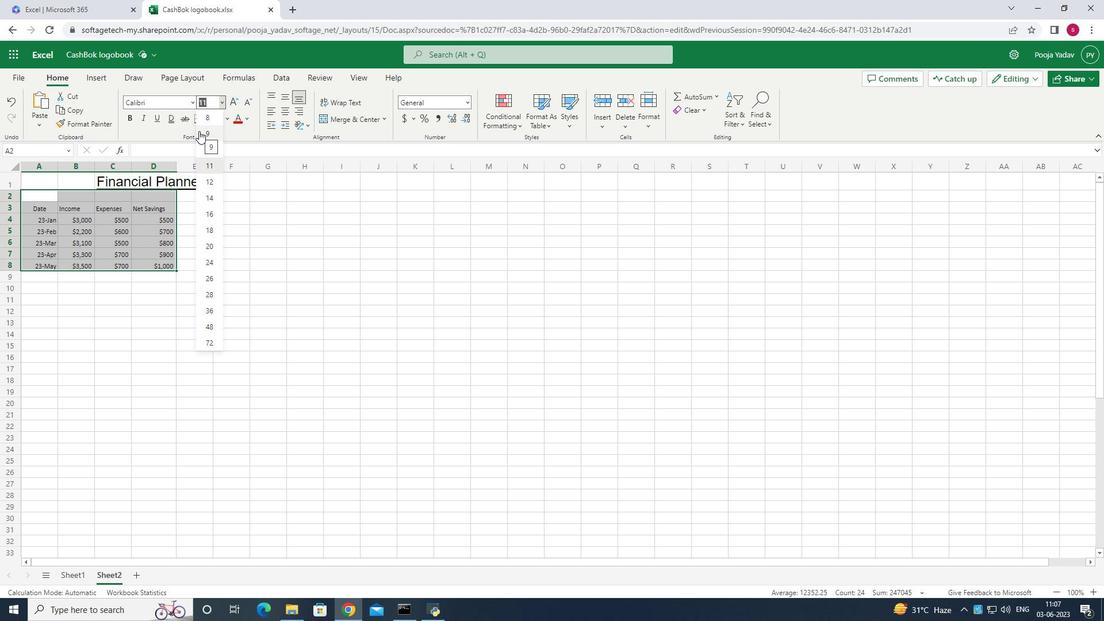 
Action: Mouse moved to (68, 180)
Screenshot: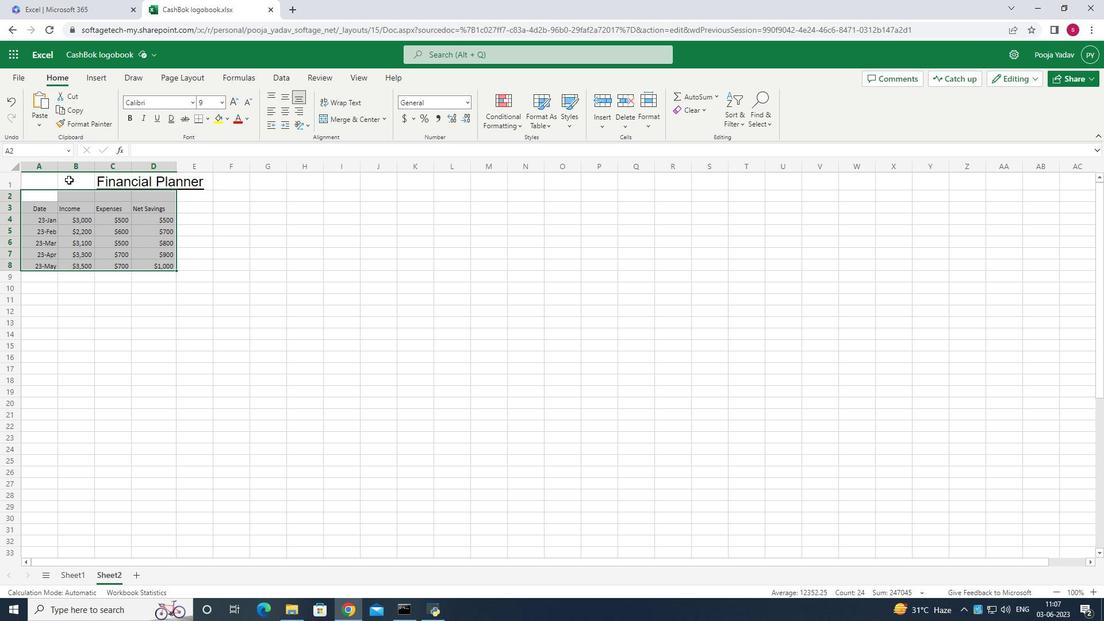 
Action: Mouse pressed left at (68, 180)
Screenshot: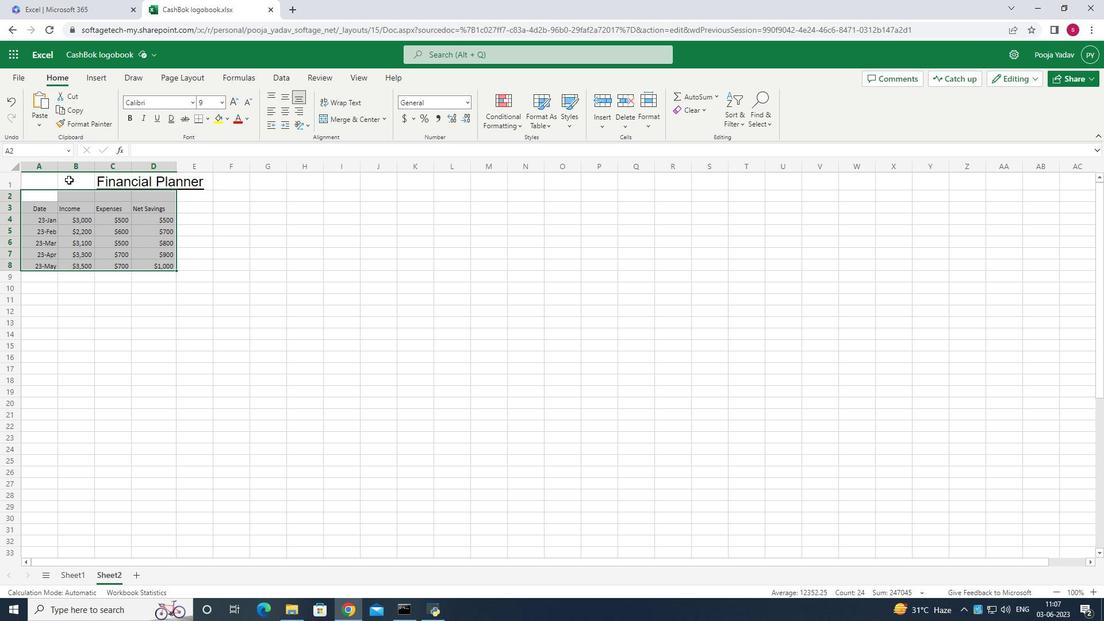 
Action: Mouse moved to (339, 115)
Screenshot: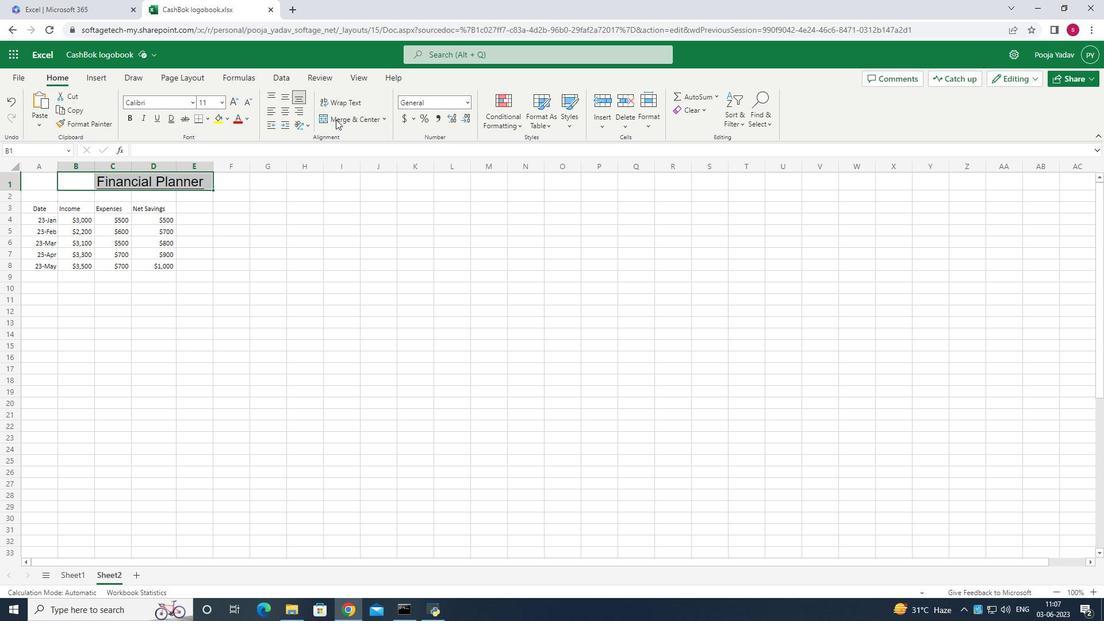 
Action: Mouse pressed left at (339, 115)
Screenshot: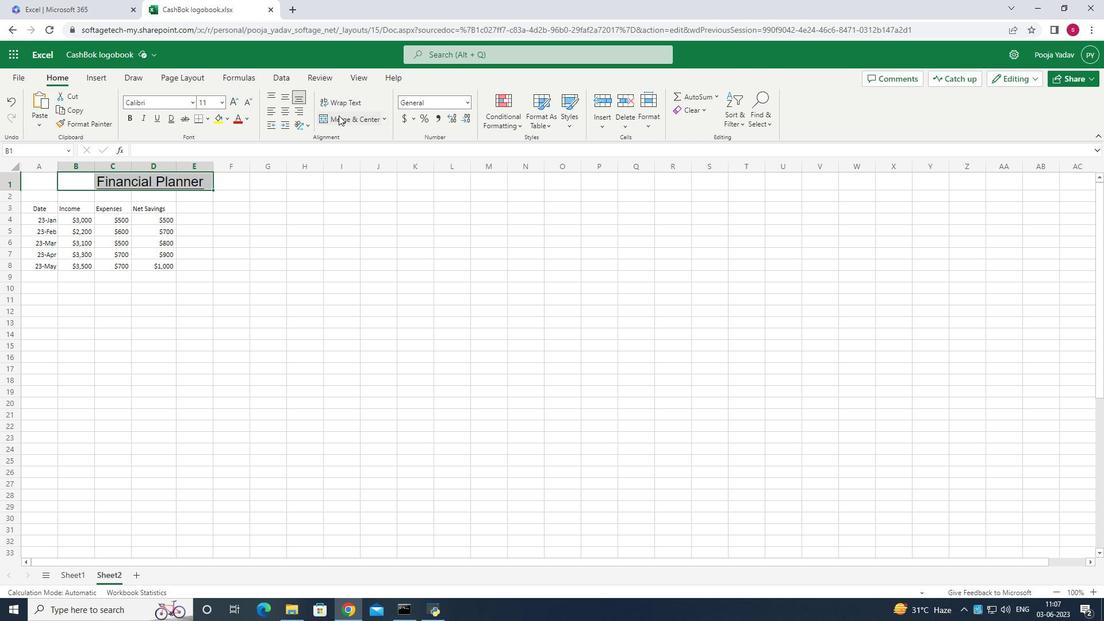 
Action: Mouse moved to (36, 175)
Screenshot: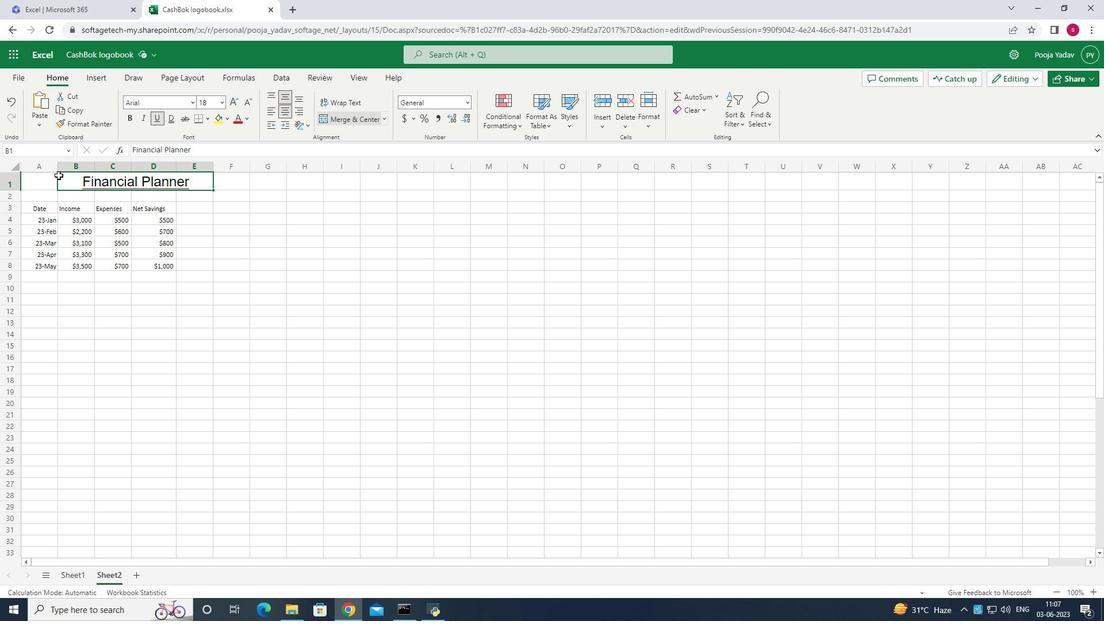 
Action: Mouse pressed left at (36, 175)
Screenshot: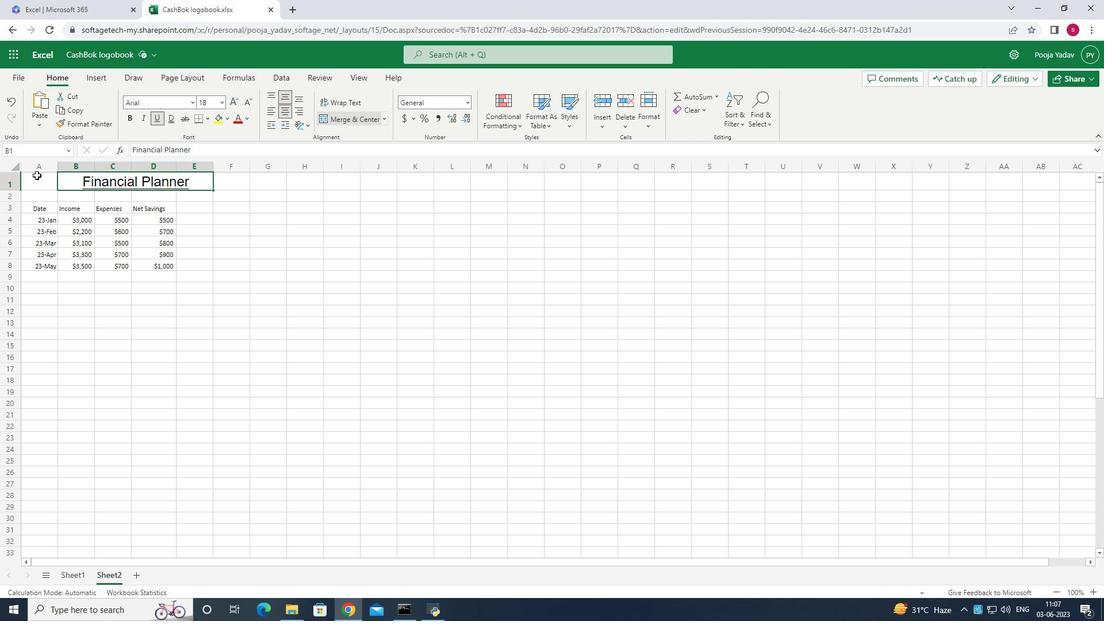 
Action: Mouse moved to (337, 119)
Screenshot: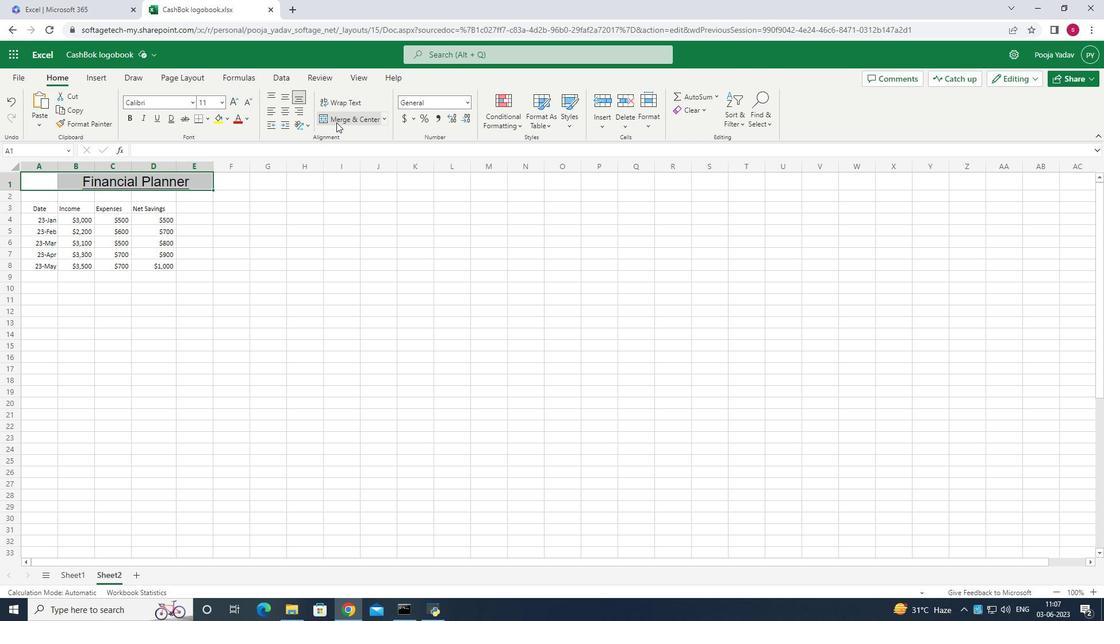 
Action: Mouse pressed left at (337, 119)
Screenshot: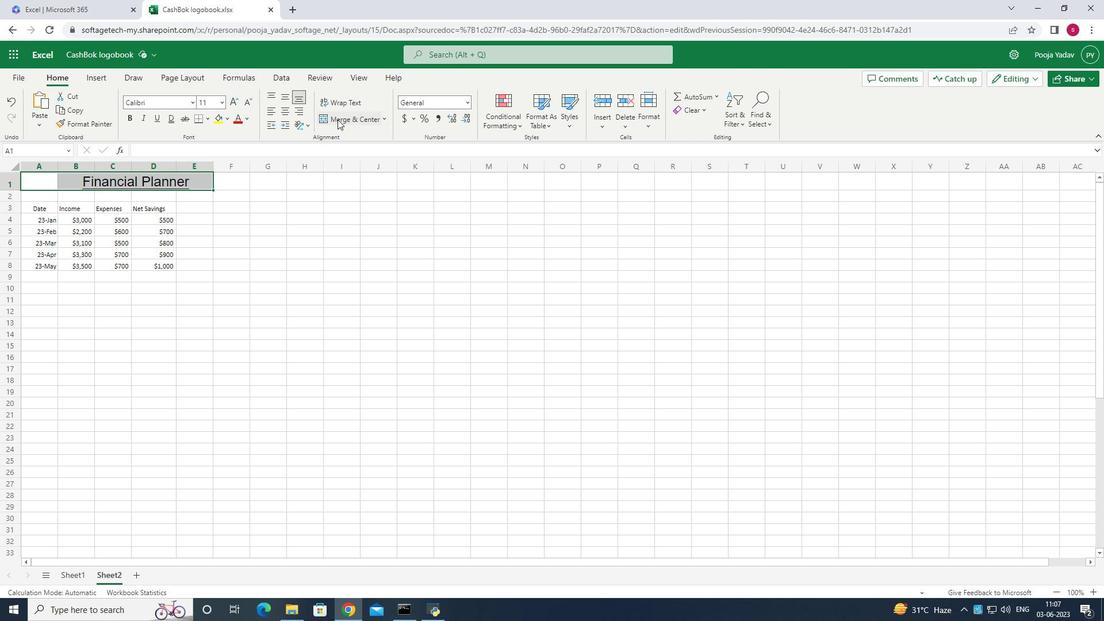 
Action: Mouse moved to (294, 319)
Screenshot: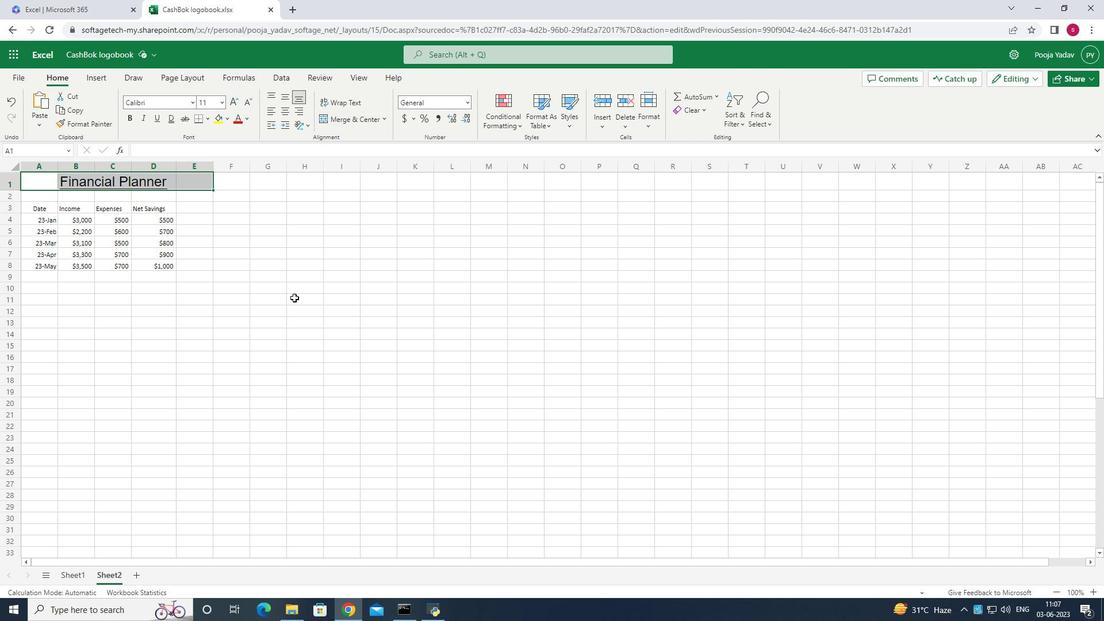 
Action: Mouse pressed left at (294, 319)
Screenshot: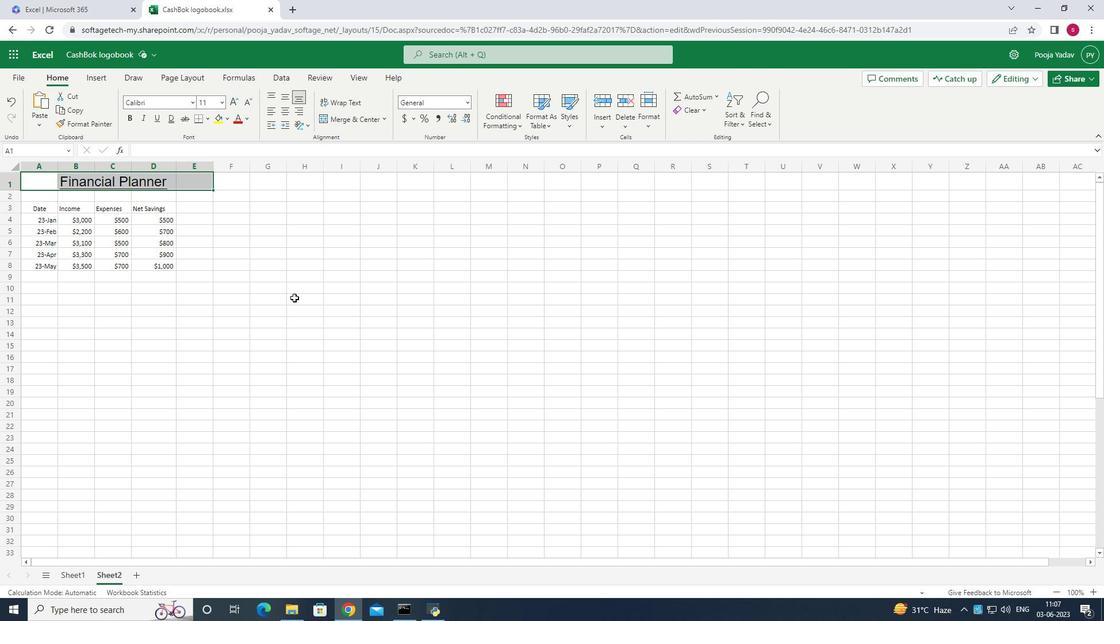 
Action: Mouse moved to (43, 184)
Screenshot: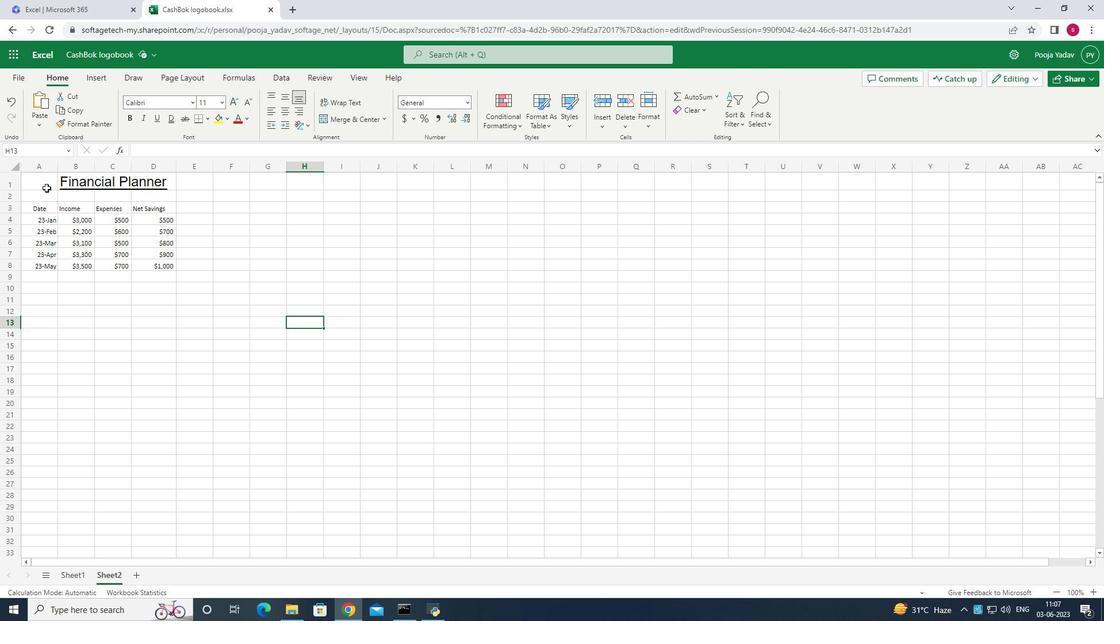 
Action: Mouse pressed left at (43, 184)
Screenshot: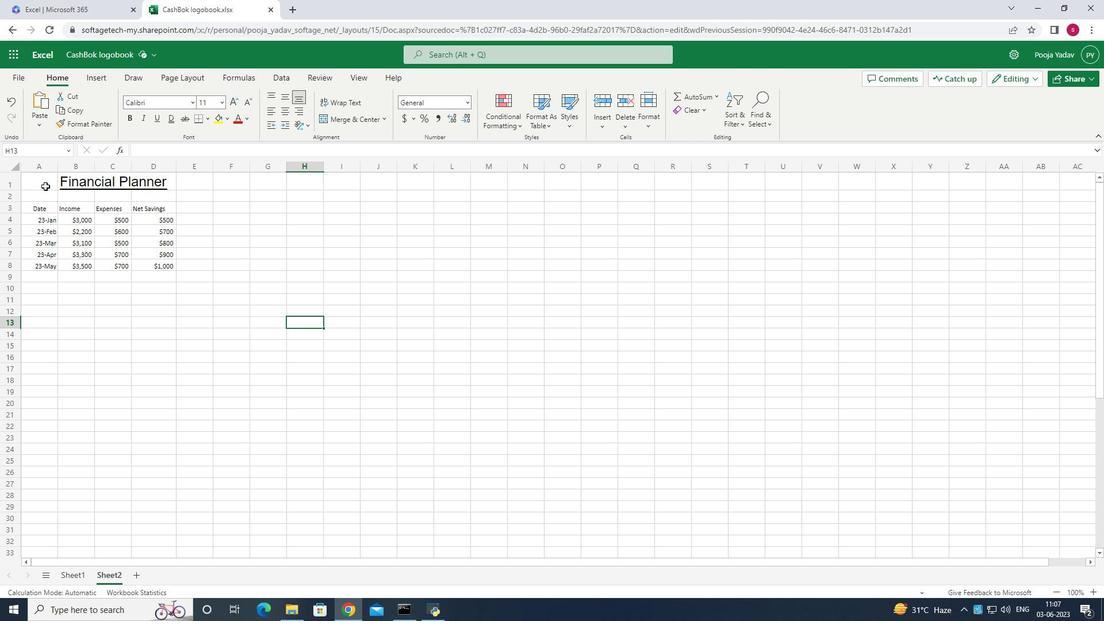 
Action: Mouse moved to (285, 108)
Screenshot: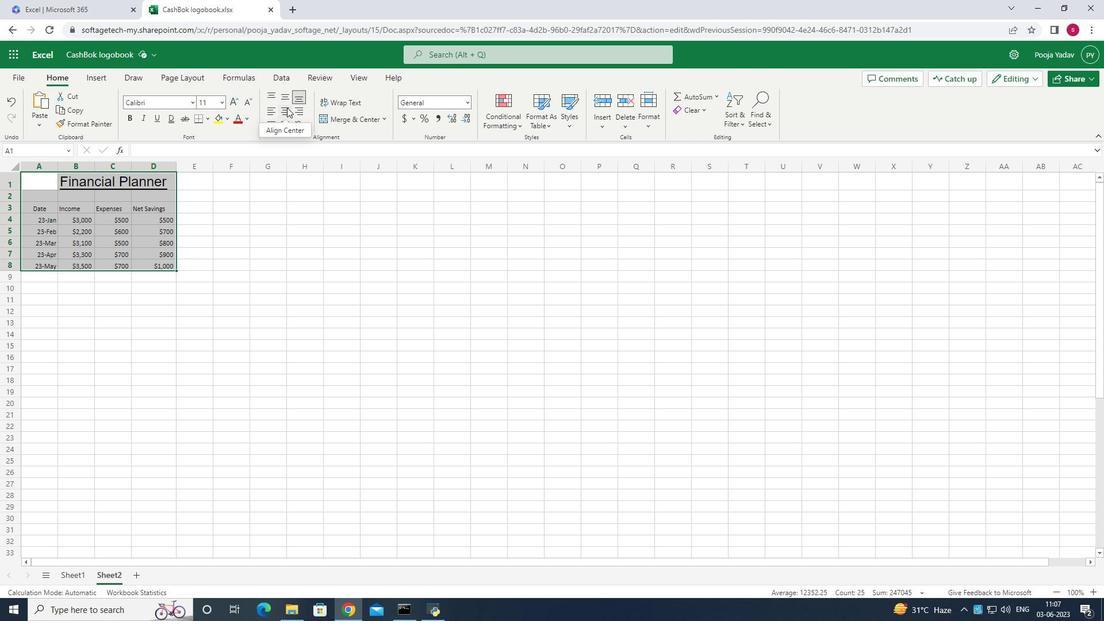 
Action: Mouse pressed left at (285, 108)
Screenshot: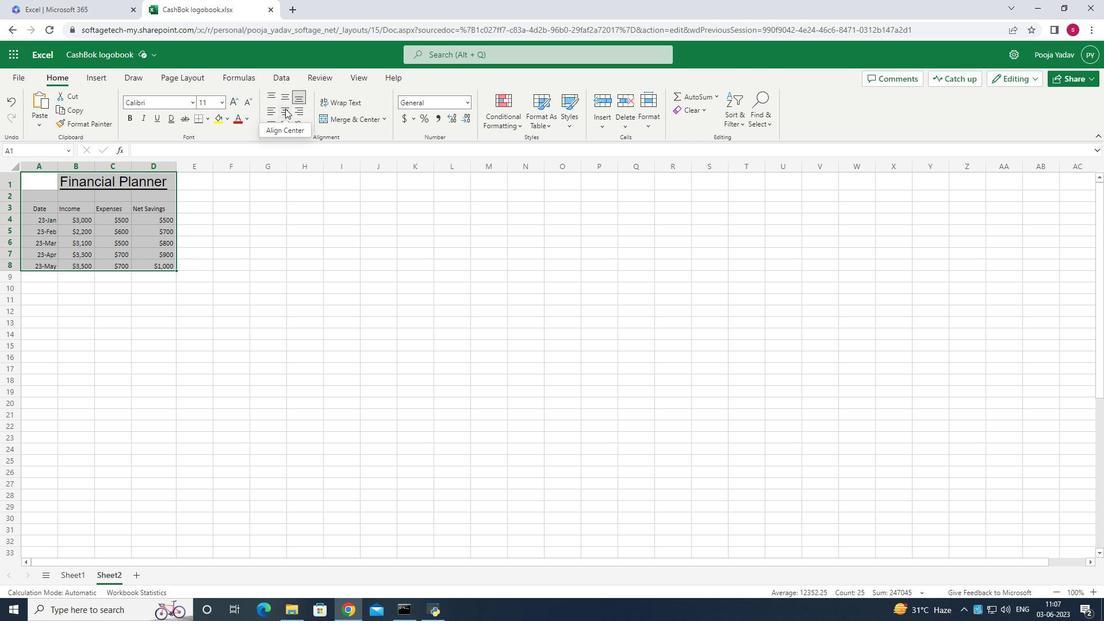 
Action: Mouse moved to (843, 339)
Screenshot: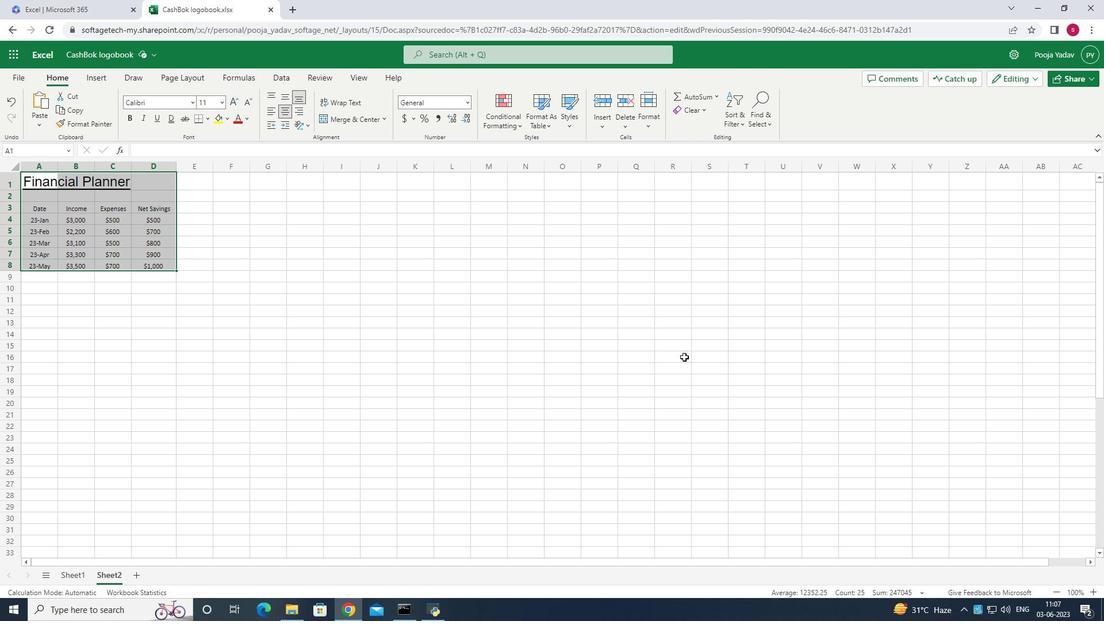 
